 Task: Create a due date automation trigger when advanced on, 2 working days before a card is due add fields with custom field "Resume" set to a number lower or equal to 1 and lower than 10 at 11:00 AM.
Action: Mouse moved to (1062, 304)
Screenshot: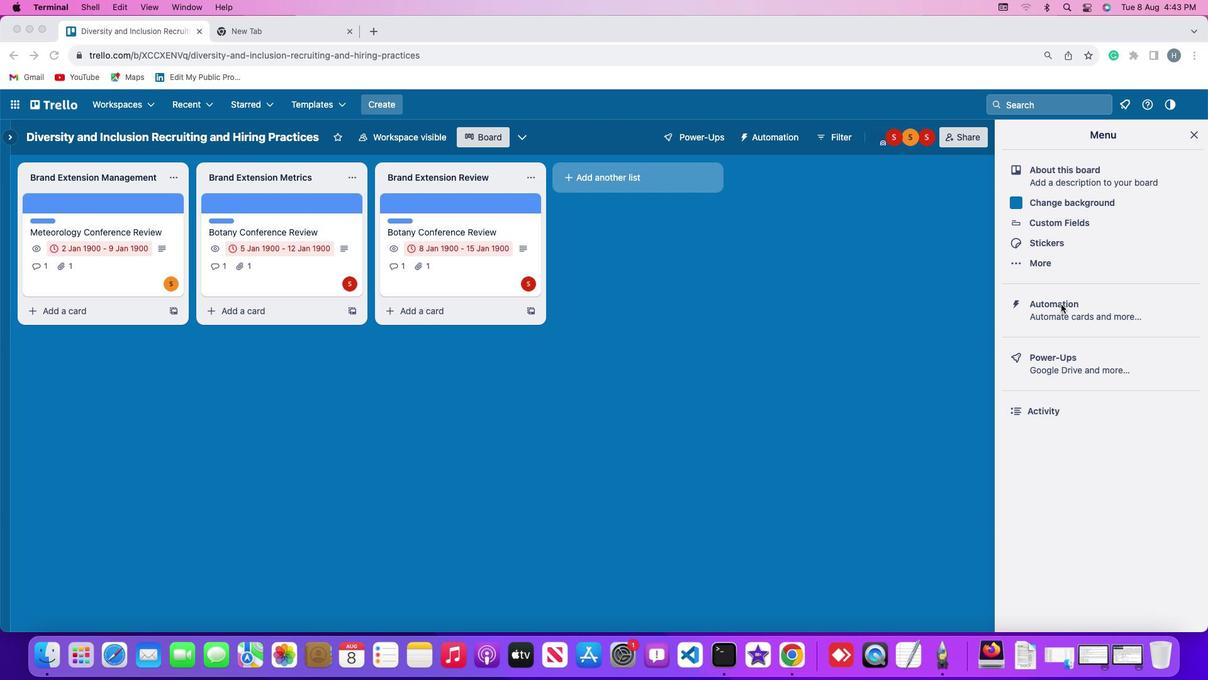 
Action: Mouse pressed left at (1062, 304)
Screenshot: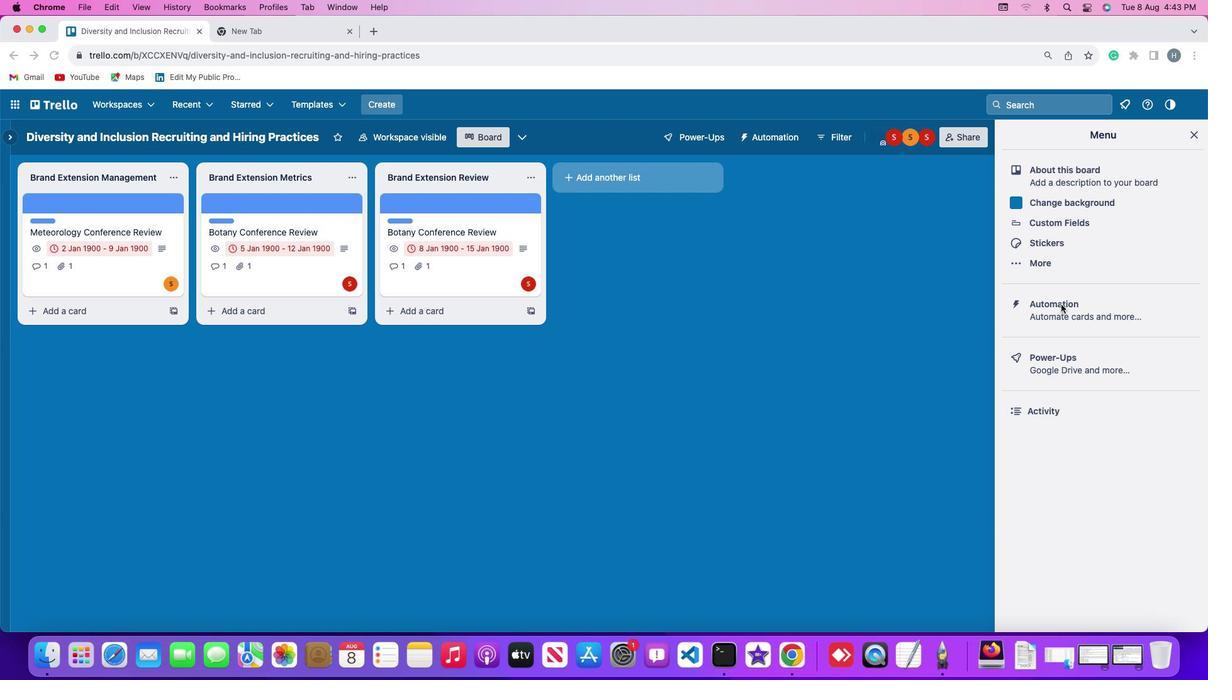 
Action: Mouse pressed left at (1062, 304)
Screenshot: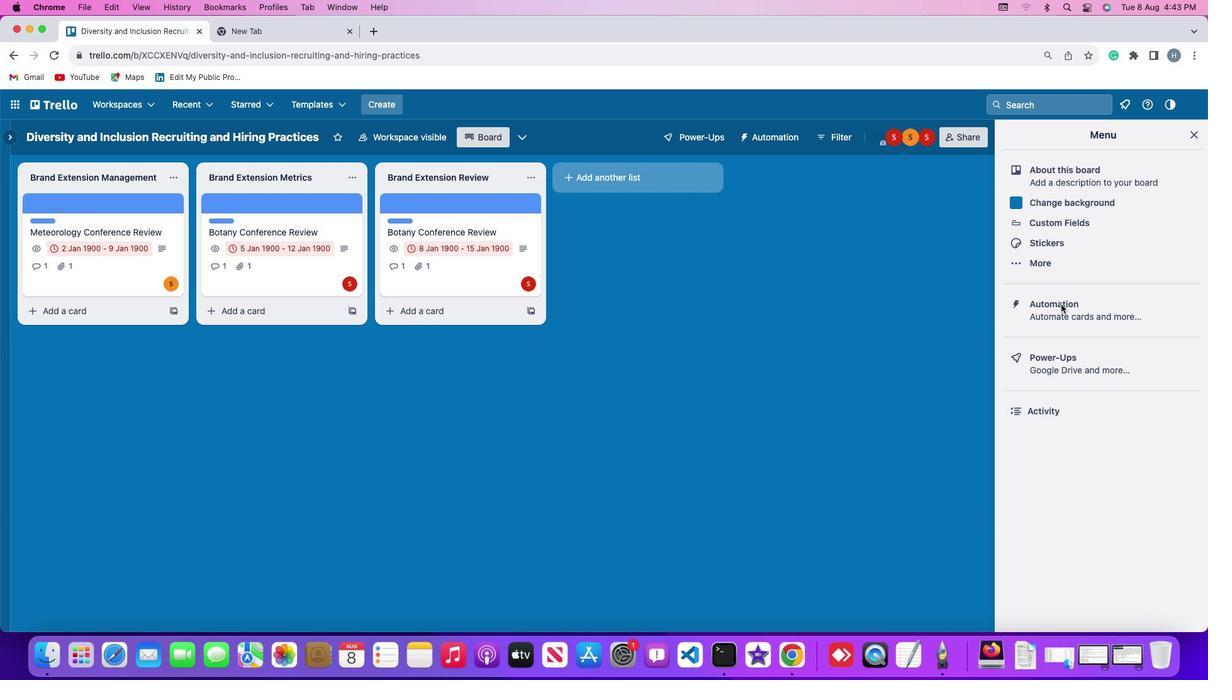 
Action: Mouse moved to (70, 292)
Screenshot: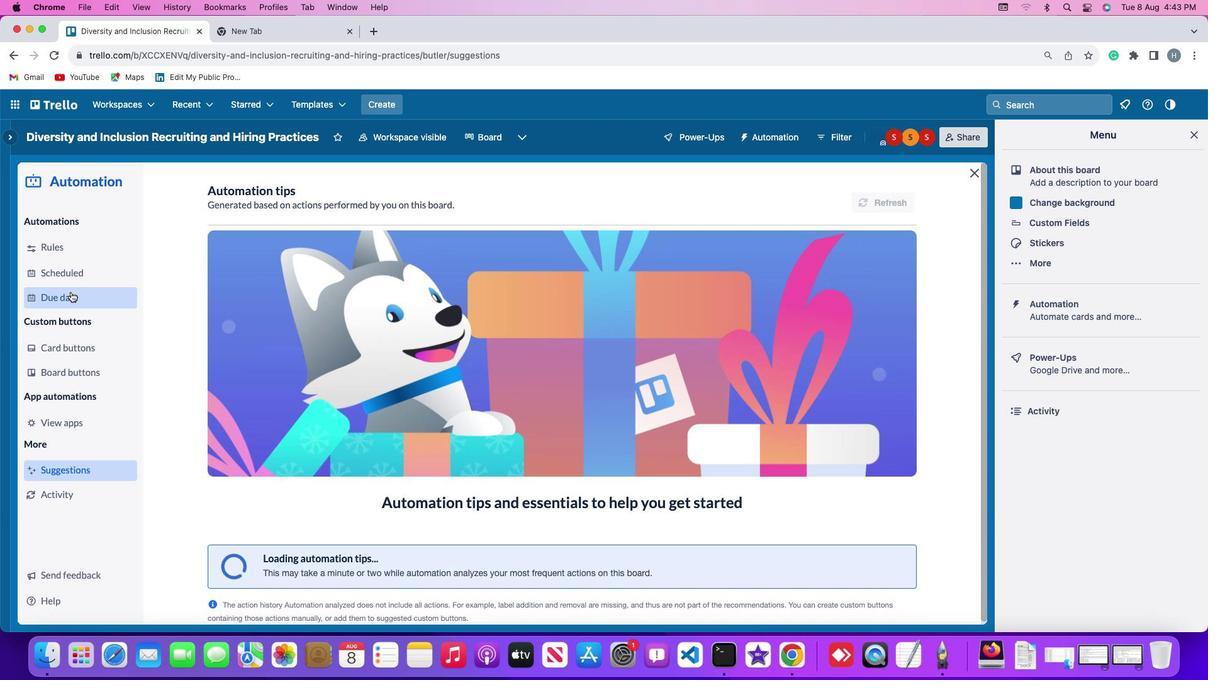 
Action: Mouse pressed left at (70, 292)
Screenshot: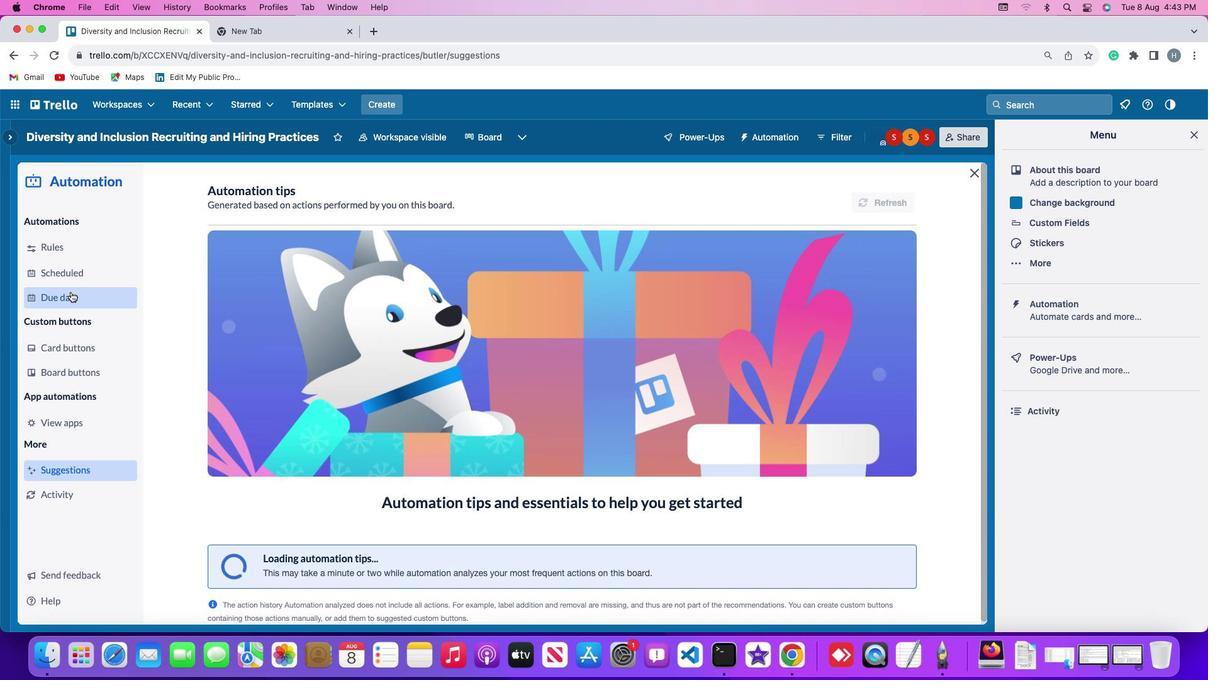 
Action: Mouse moved to (829, 194)
Screenshot: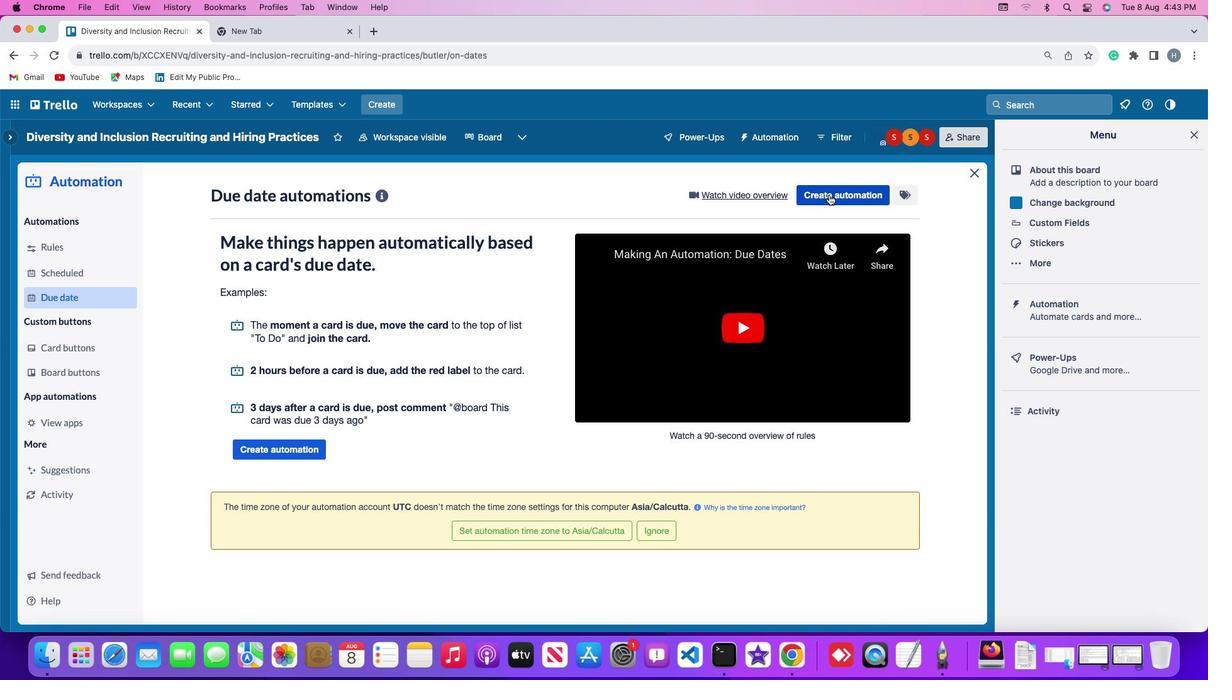 
Action: Mouse pressed left at (829, 194)
Screenshot: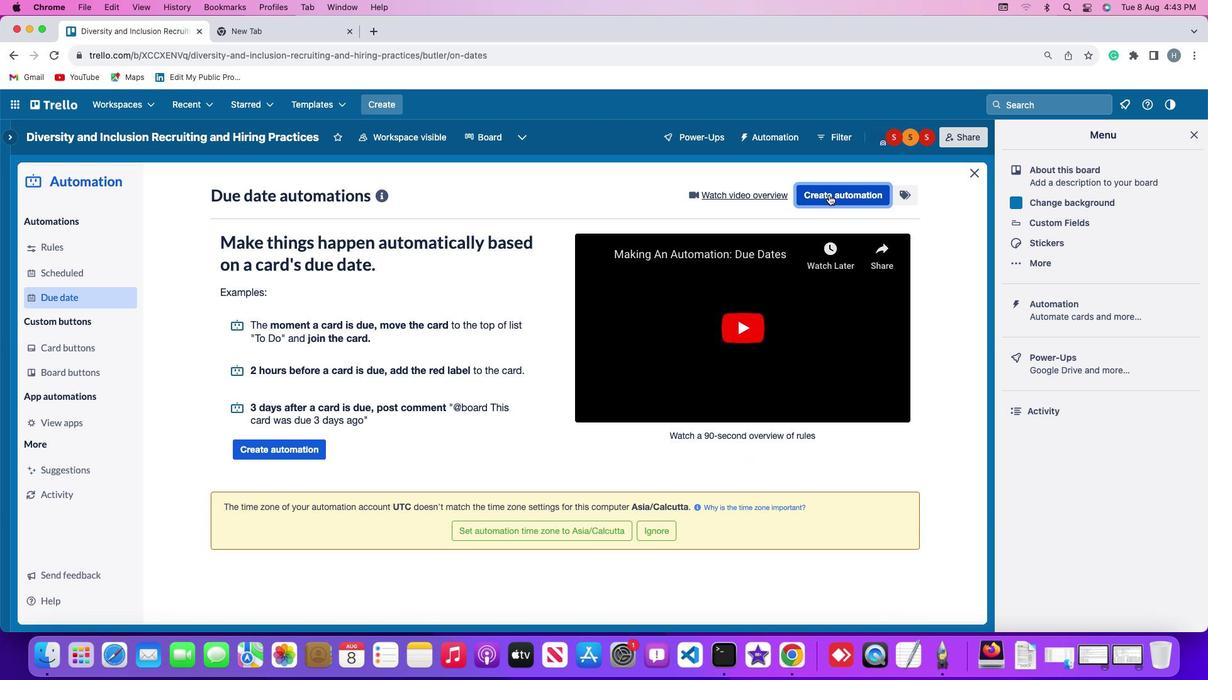 
Action: Mouse moved to (251, 311)
Screenshot: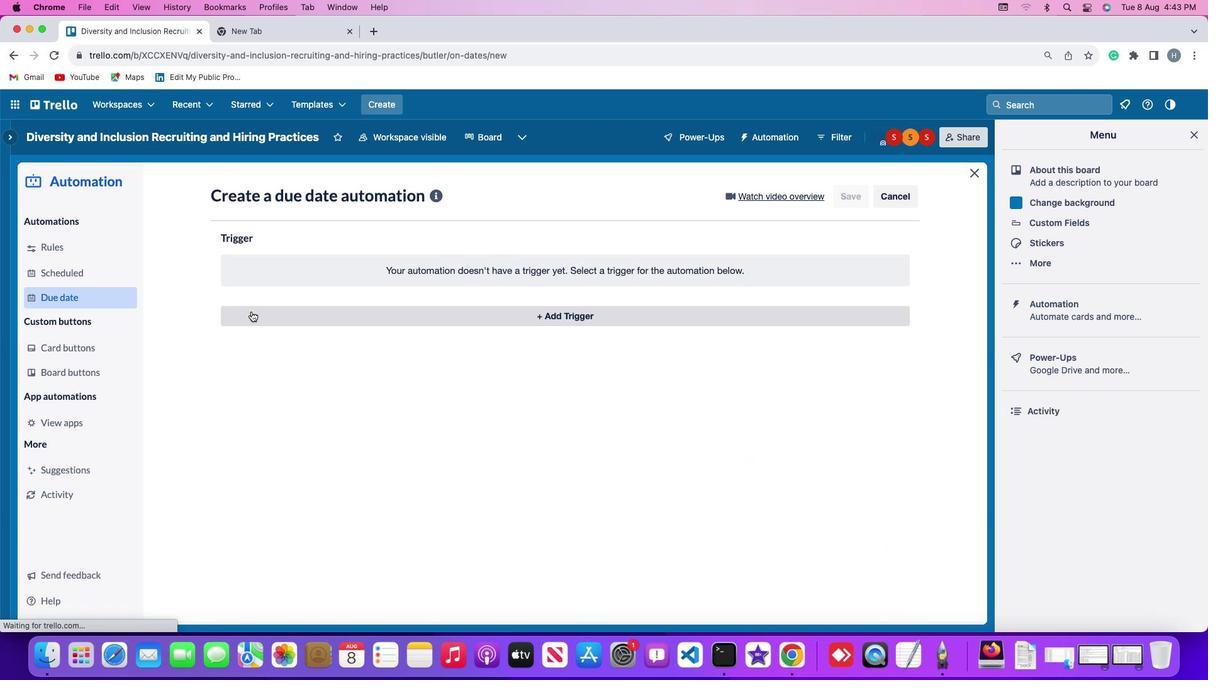 
Action: Mouse pressed left at (251, 311)
Screenshot: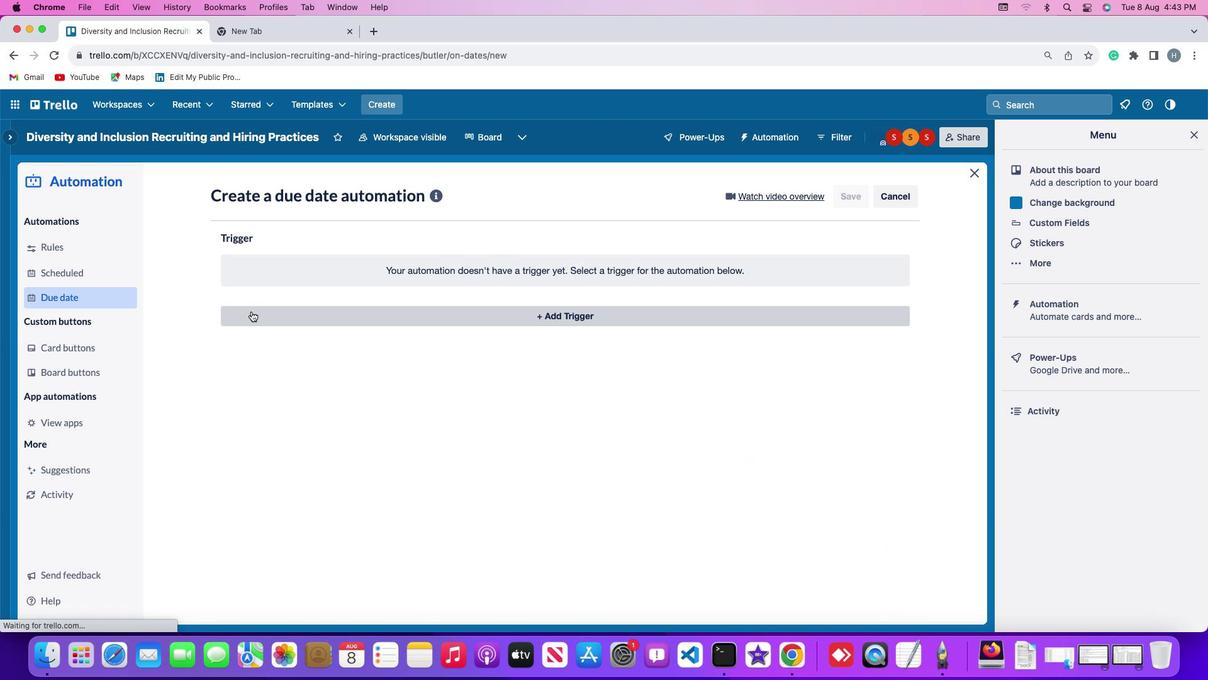 
Action: Mouse moved to (248, 505)
Screenshot: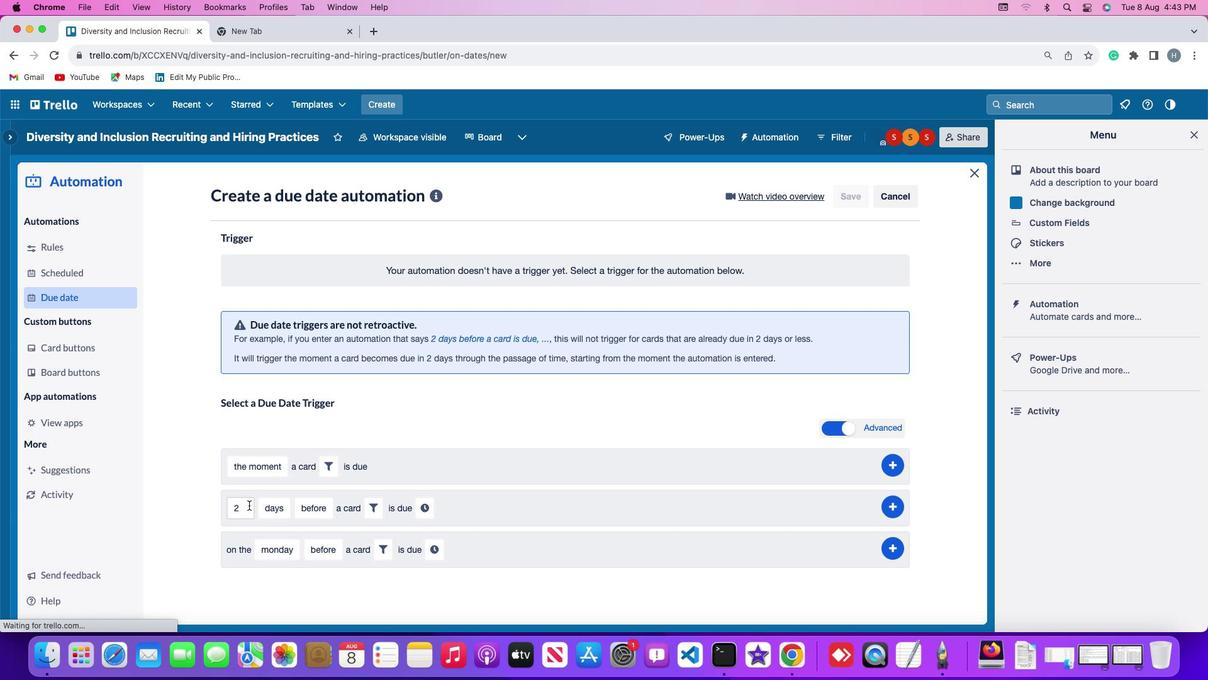 
Action: Mouse pressed left at (248, 505)
Screenshot: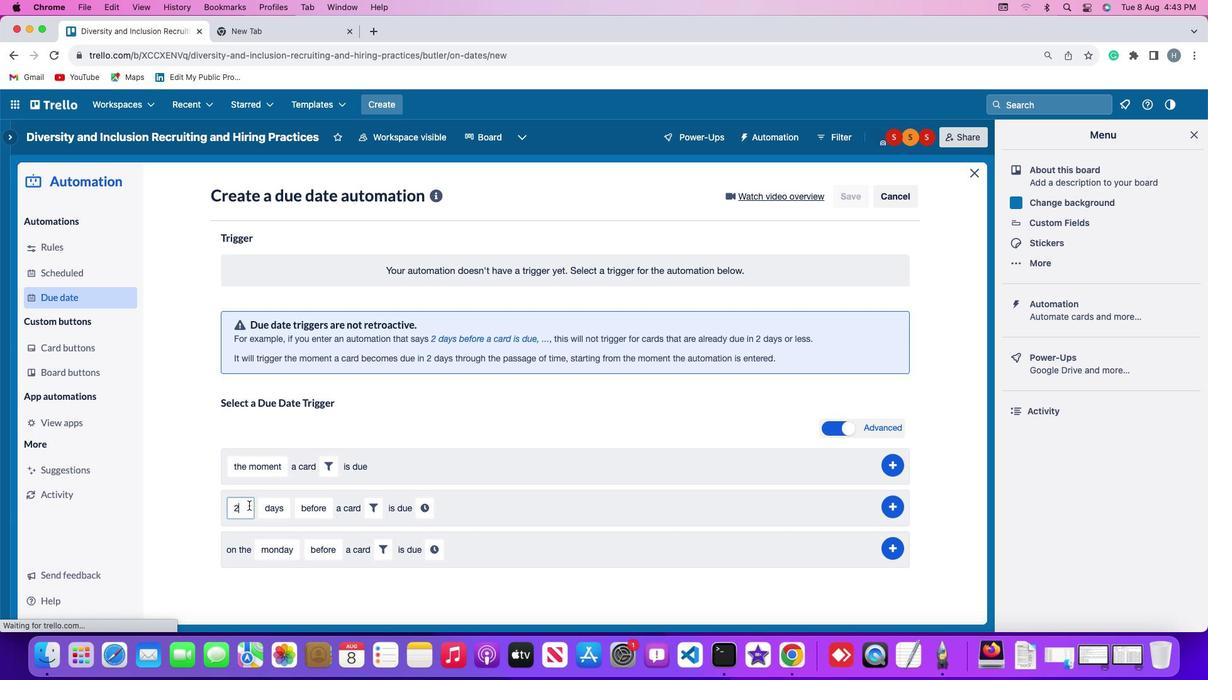 
Action: Key pressed Key.backspace'2'
Screenshot: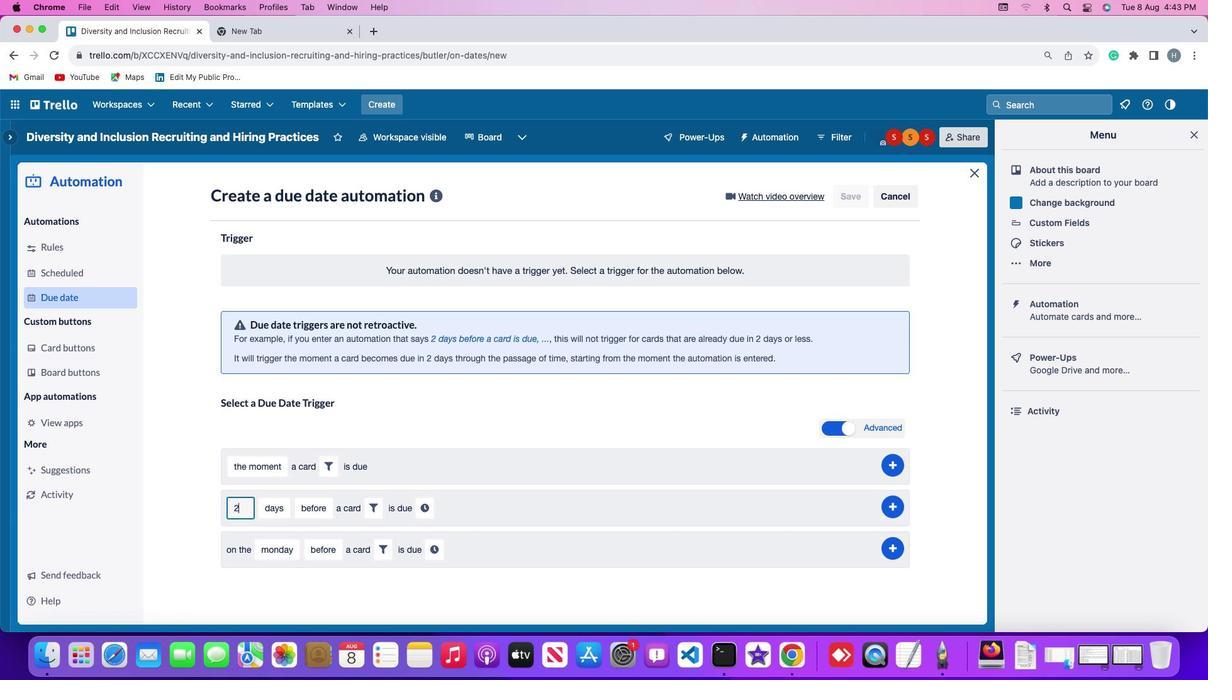 
Action: Mouse moved to (271, 506)
Screenshot: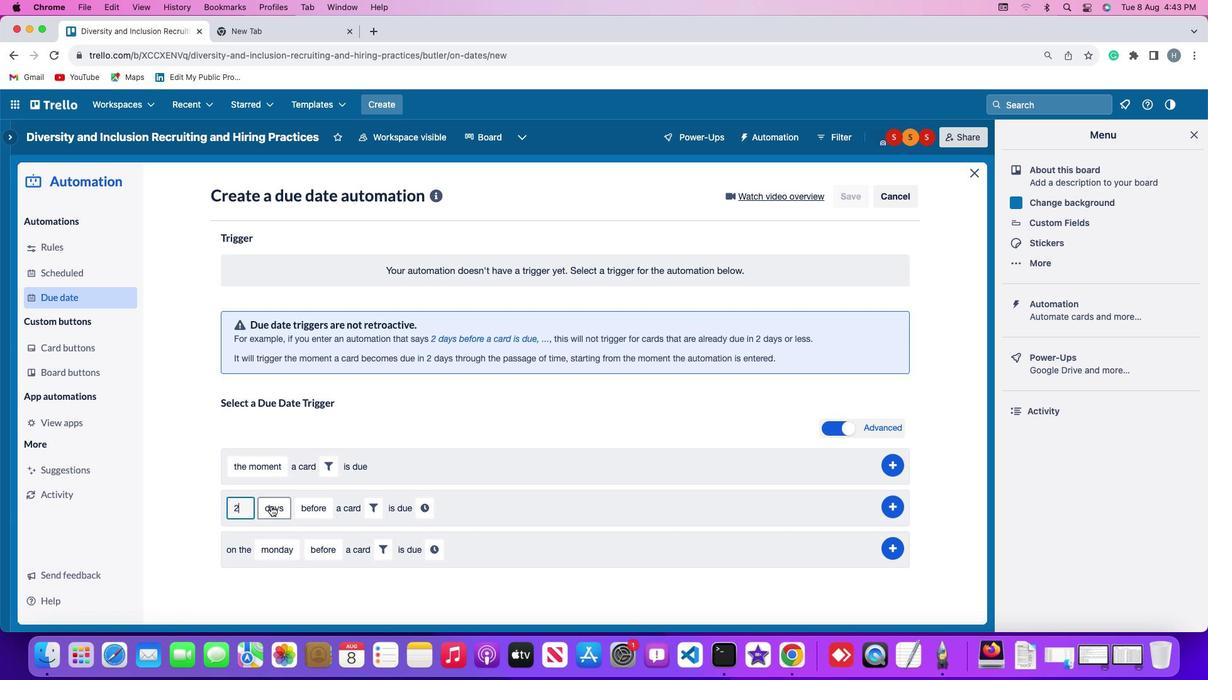 
Action: Mouse pressed left at (271, 506)
Screenshot: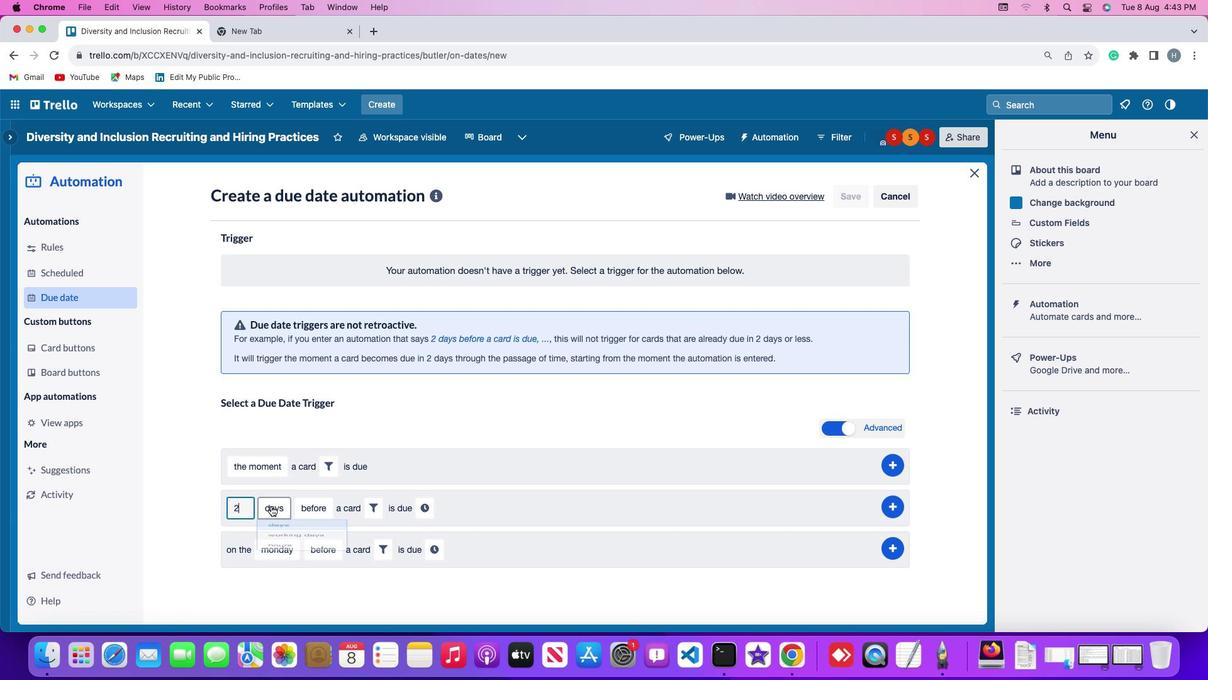 
Action: Mouse moved to (286, 553)
Screenshot: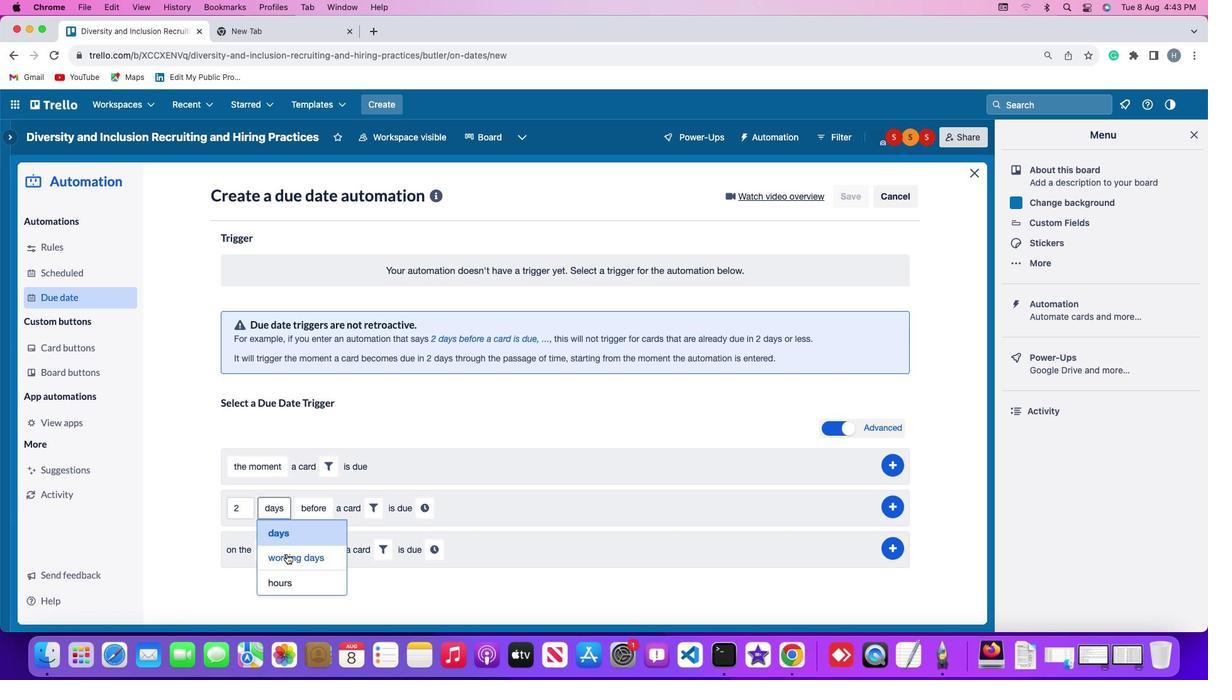 
Action: Mouse pressed left at (286, 553)
Screenshot: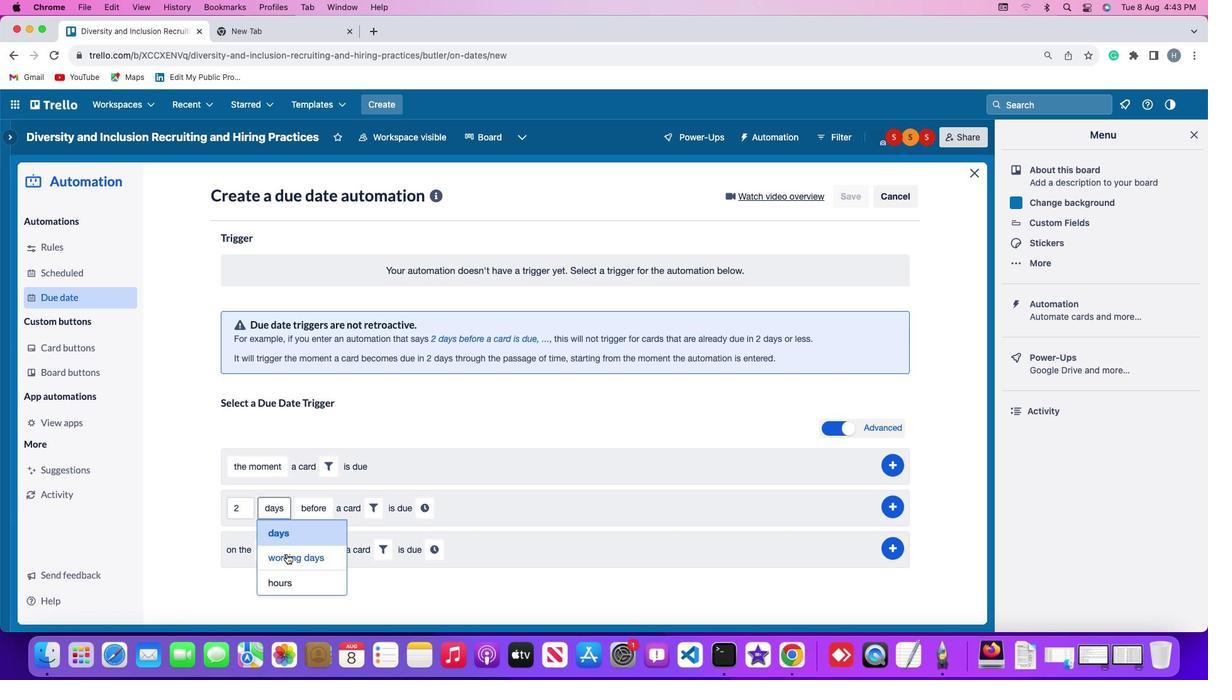 
Action: Mouse moved to (357, 505)
Screenshot: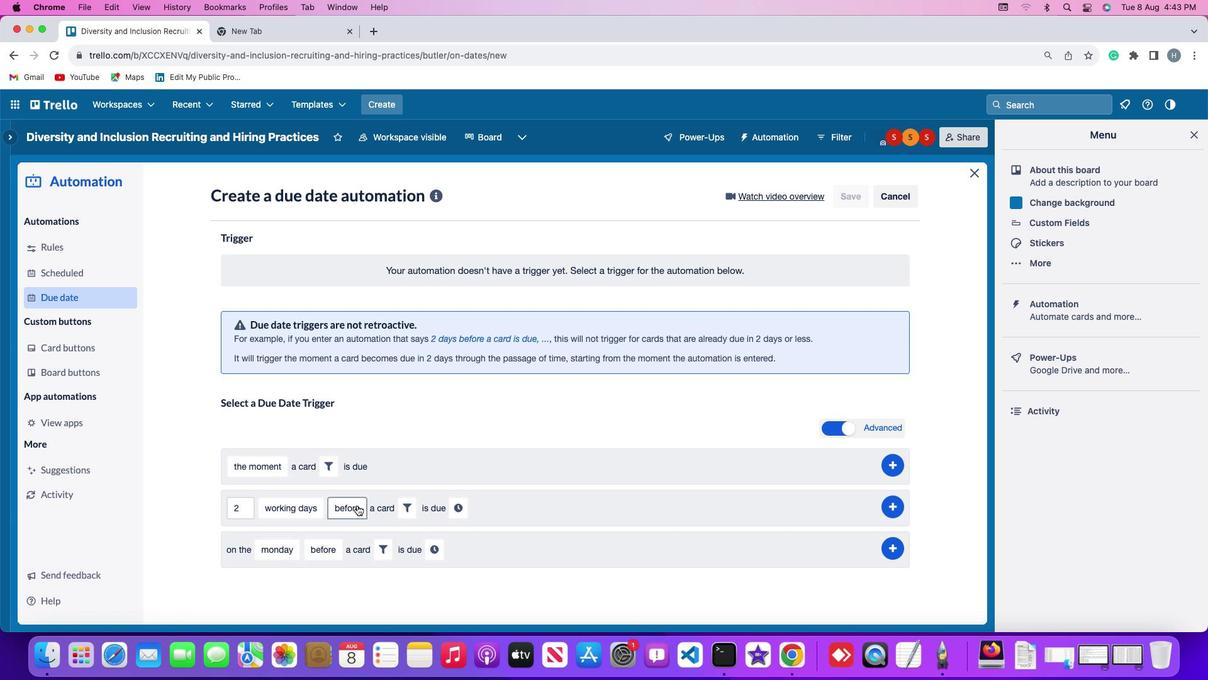 
Action: Mouse pressed left at (357, 505)
Screenshot: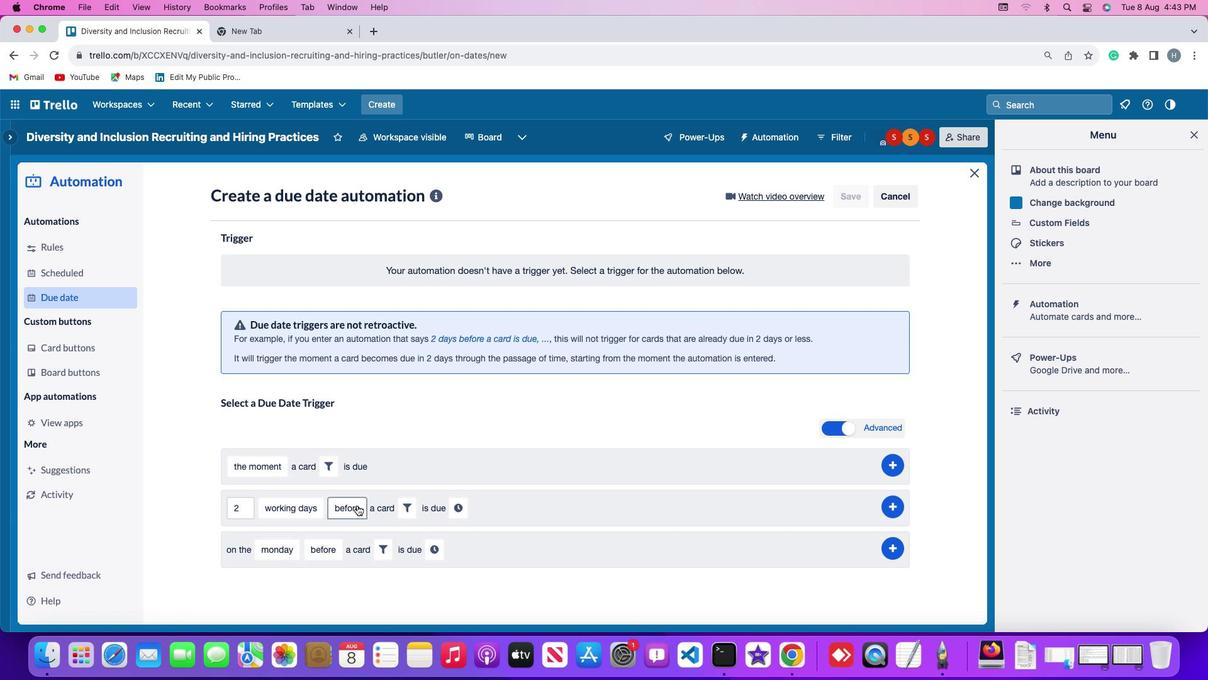 
Action: Mouse moved to (350, 530)
Screenshot: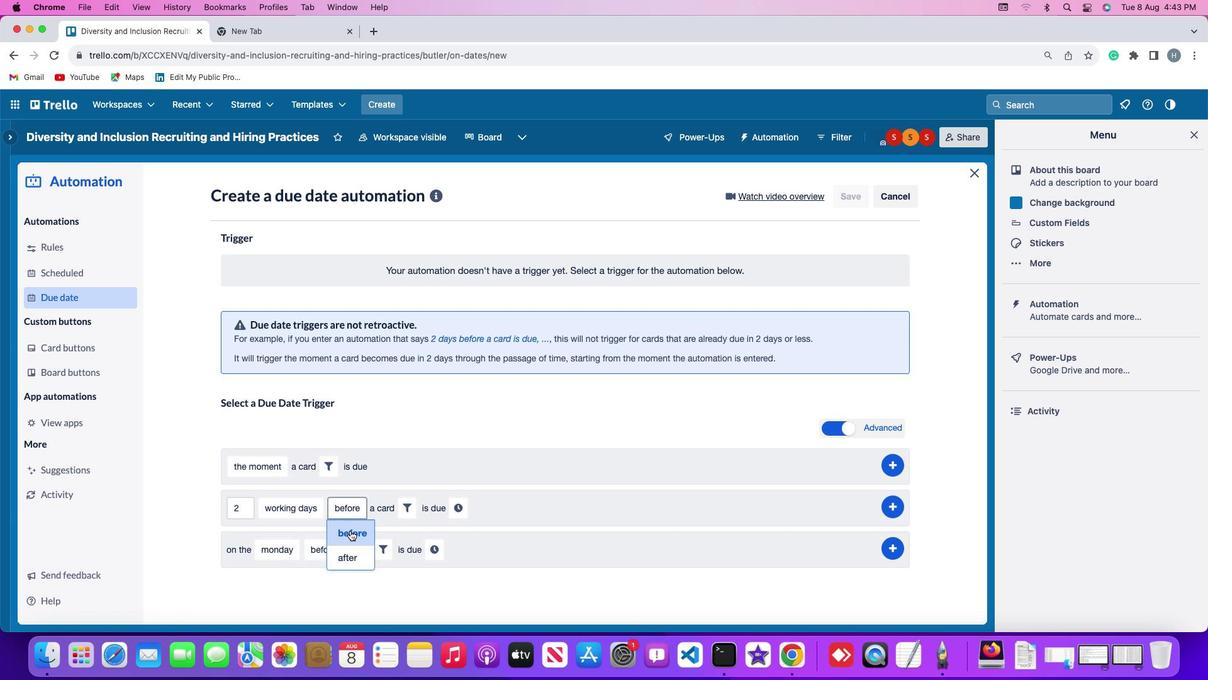 
Action: Mouse pressed left at (350, 530)
Screenshot: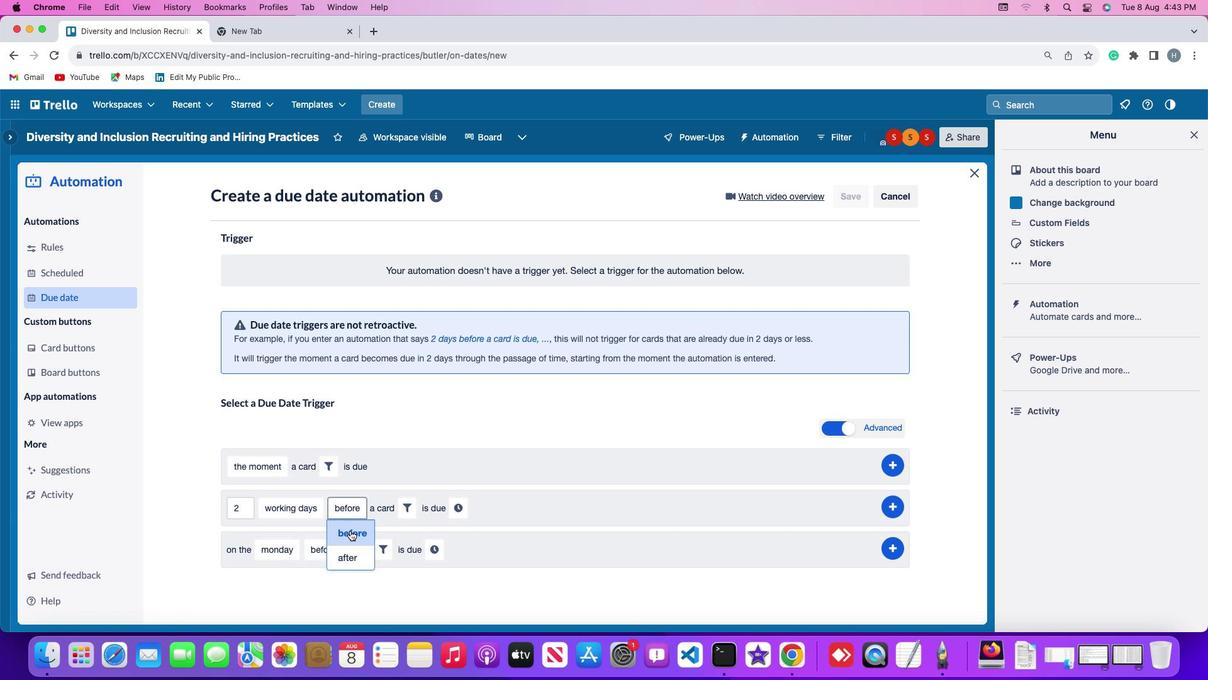
Action: Mouse moved to (412, 511)
Screenshot: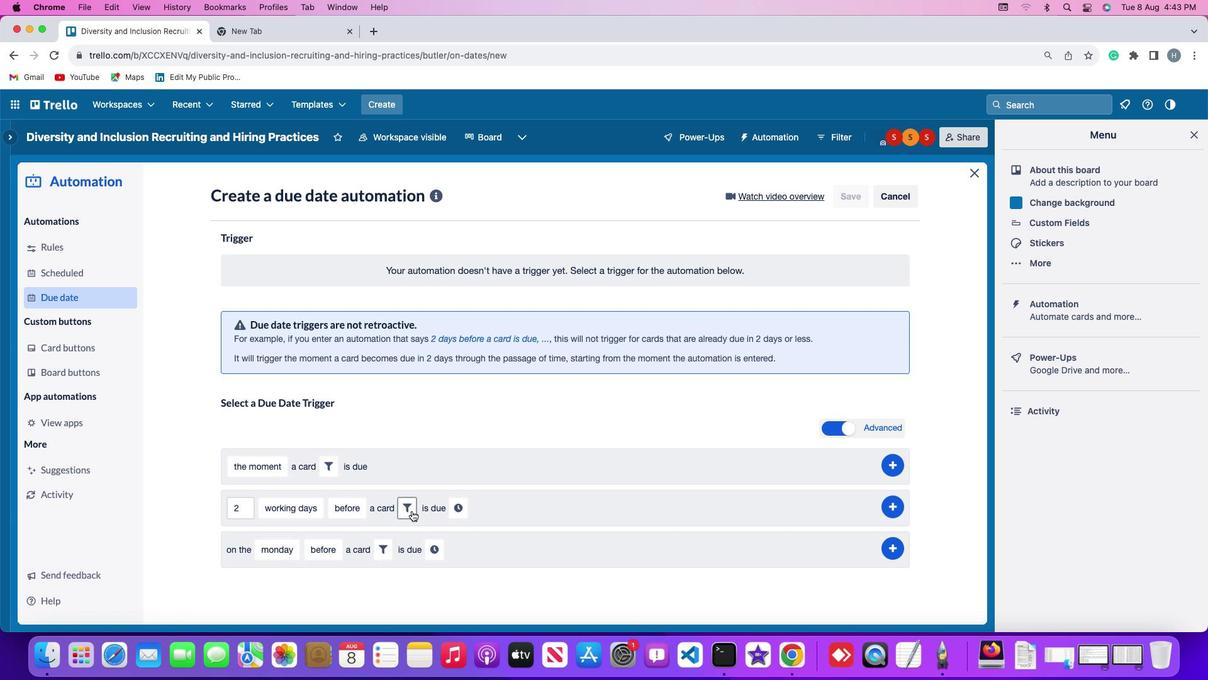 
Action: Mouse pressed left at (412, 511)
Screenshot: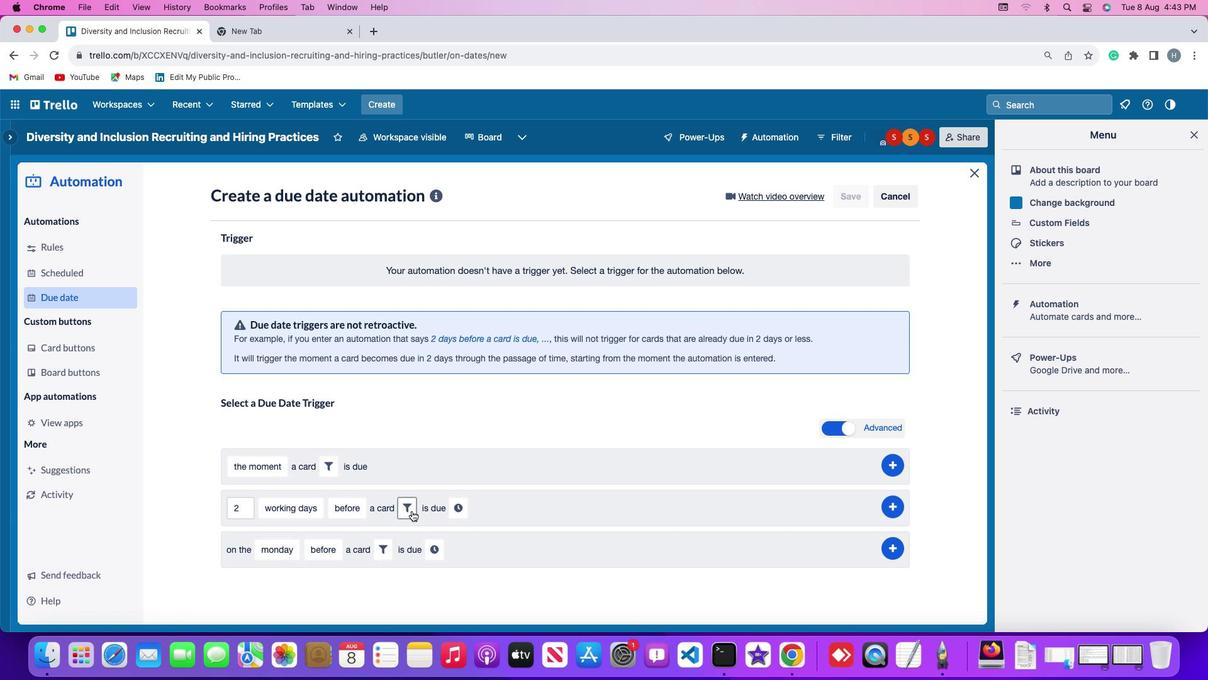 
Action: Mouse moved to (604, 545)
Screenshot: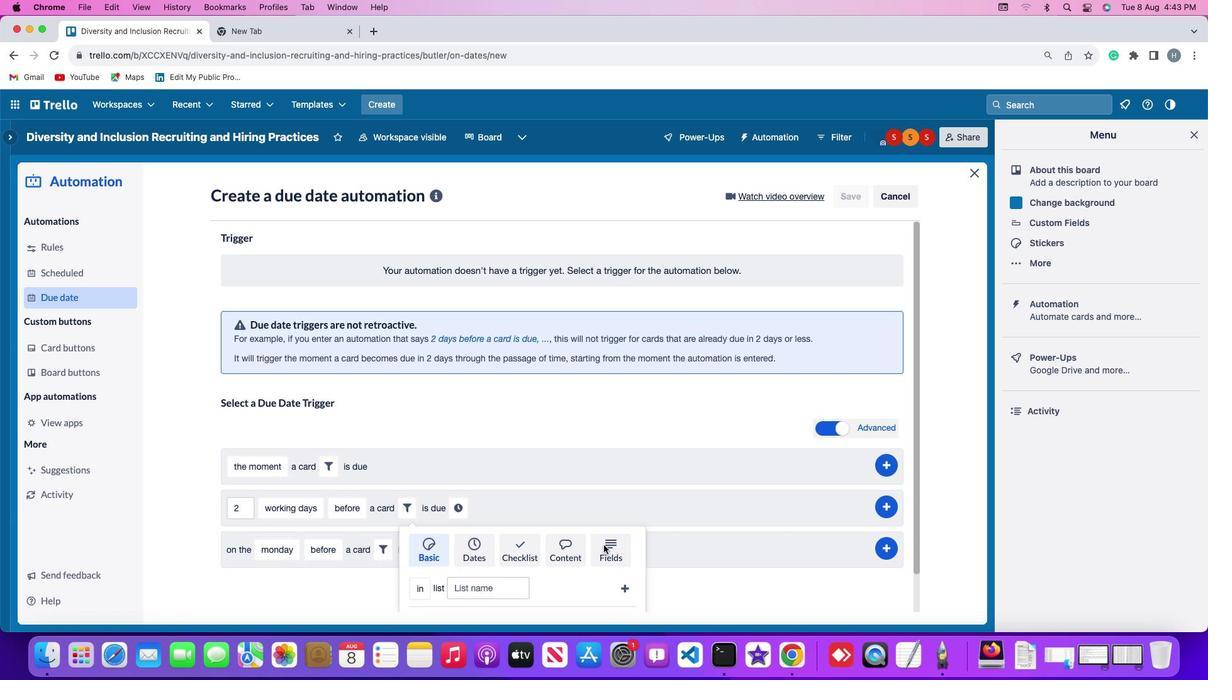 
Action: Mouse pressed left at (604, 545)
Screenshot: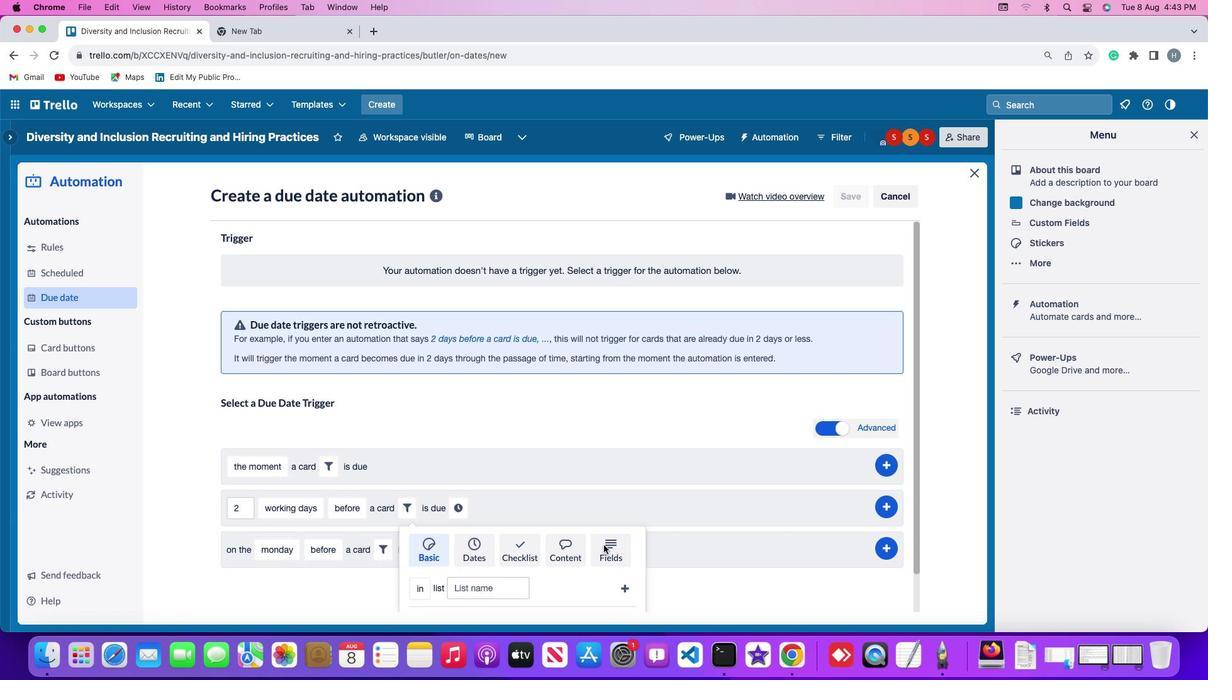 
Action: Mouse moved to (360, 591)
Screenshot: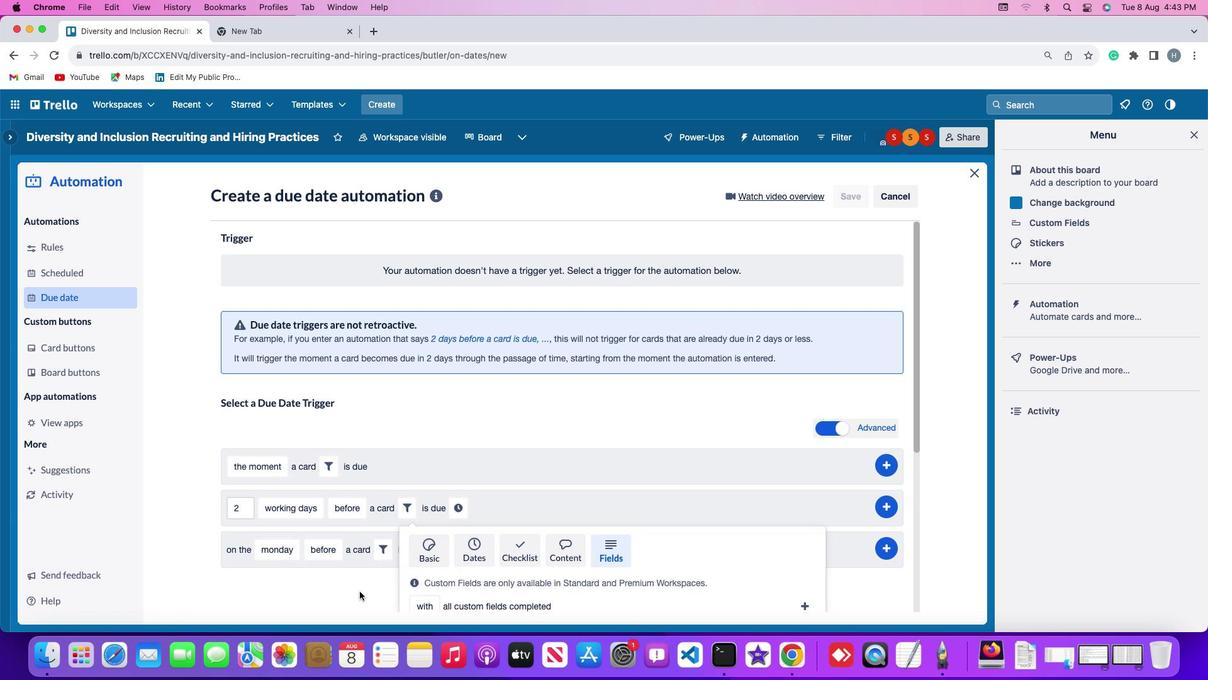 
Action: Mouse scrolled (360, 591) with delta (0, 0)
Screenshot: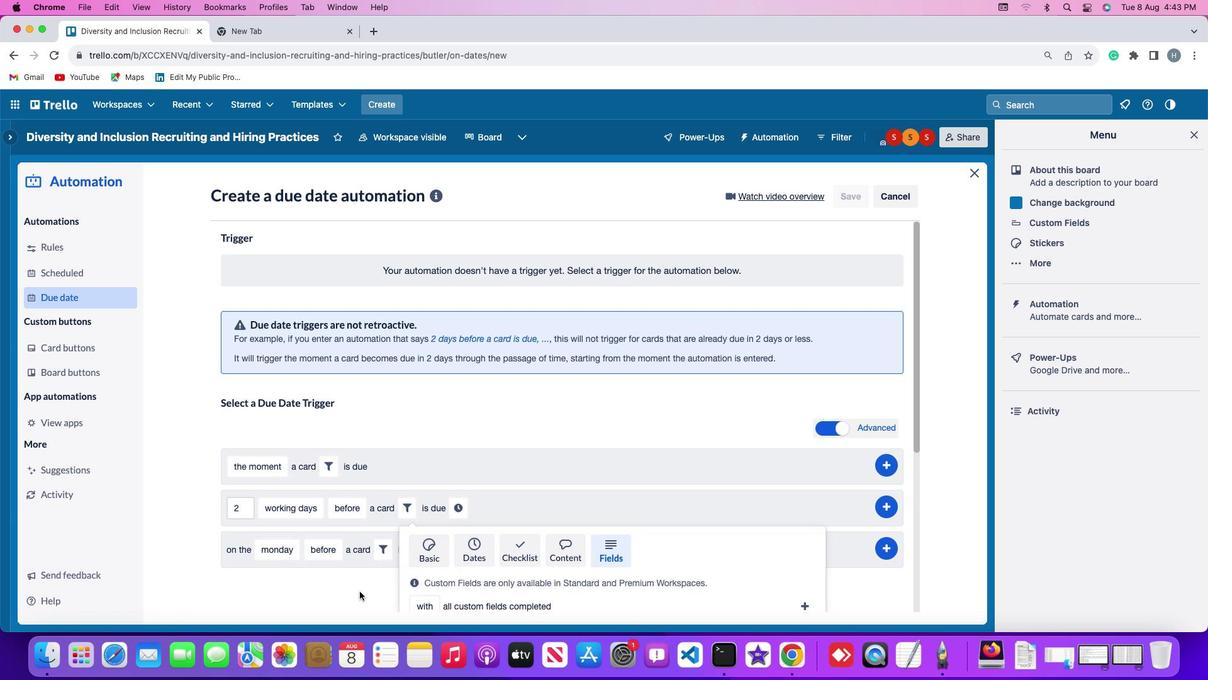 
Action: Mouse scrolled (360, 591) with delta (0, 0)
Screenshot: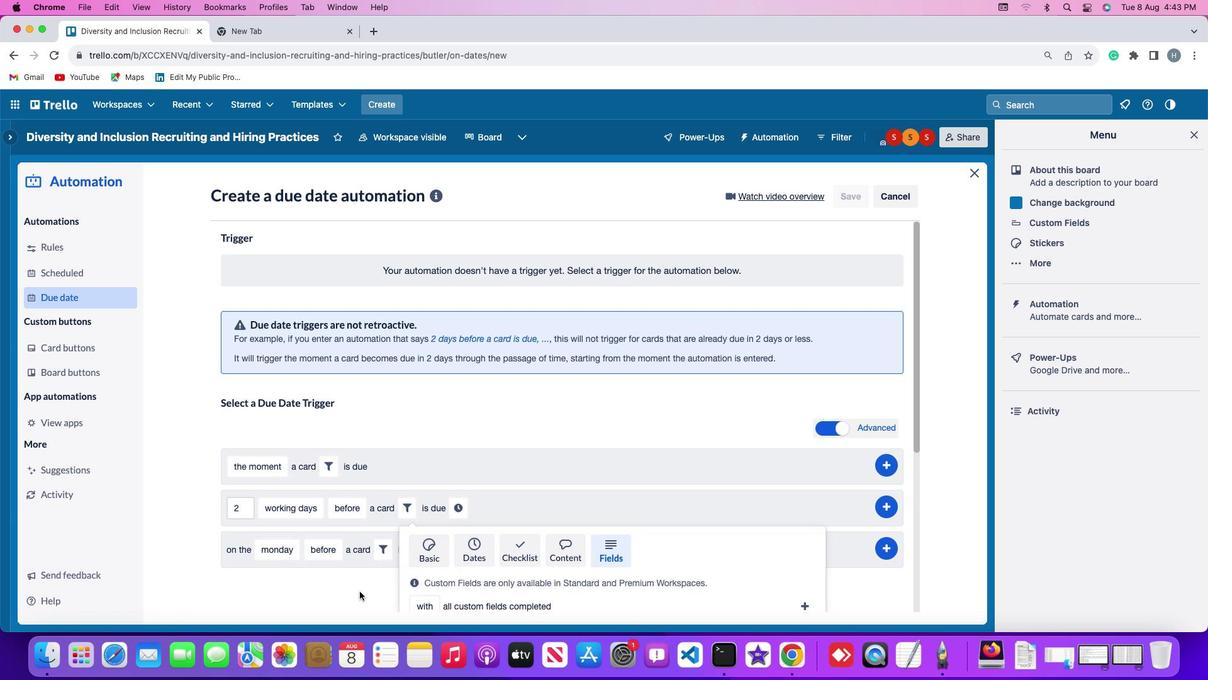 
Action: Mouse scrolled (360, 591) with delta (0, -1)
Screenshot: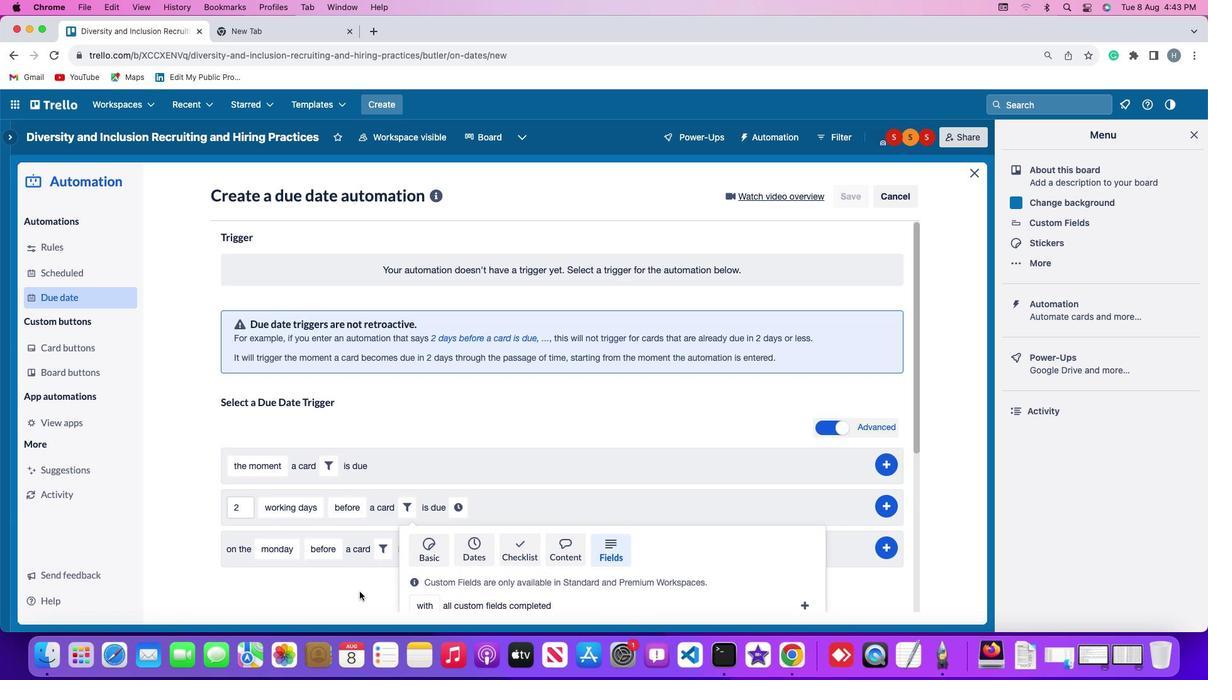 
Action: Mouse scrolled (360, 591) with delta (0, -3)
Screenshot: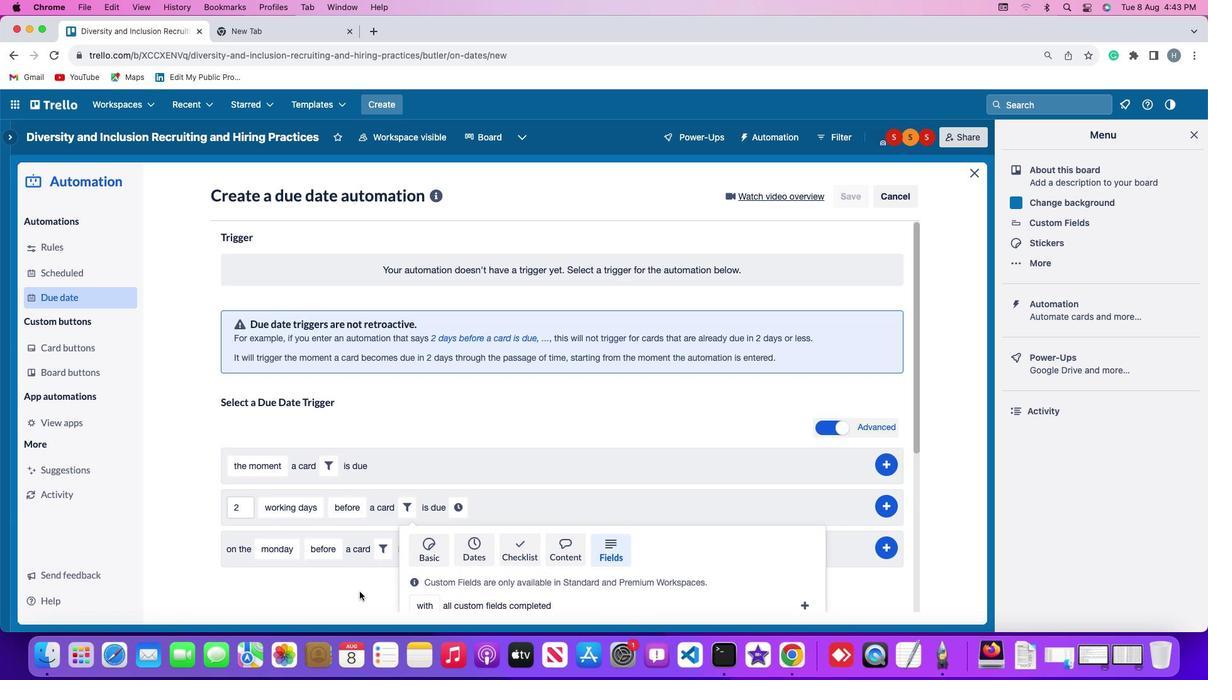 
Action: Mouse scrolled (360, 591) with delta (0, -3)
Screenshot: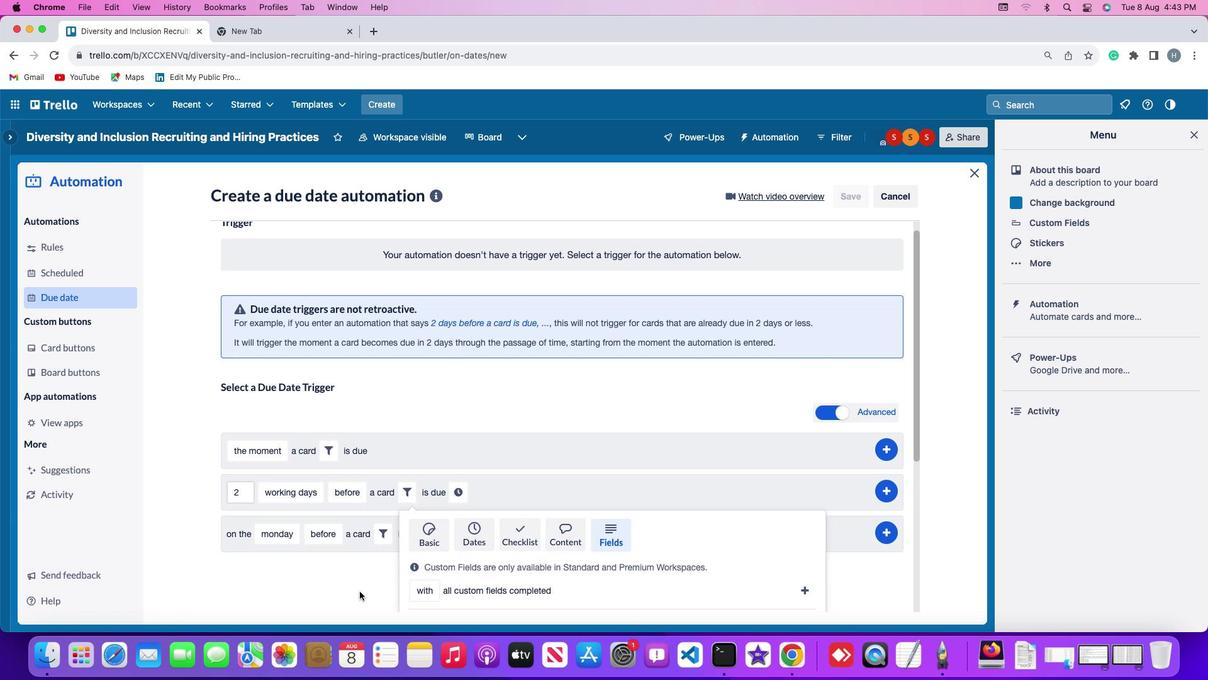 
Action: Mouse scrolled (360, 591) with delta (0, -4)
Screenshot: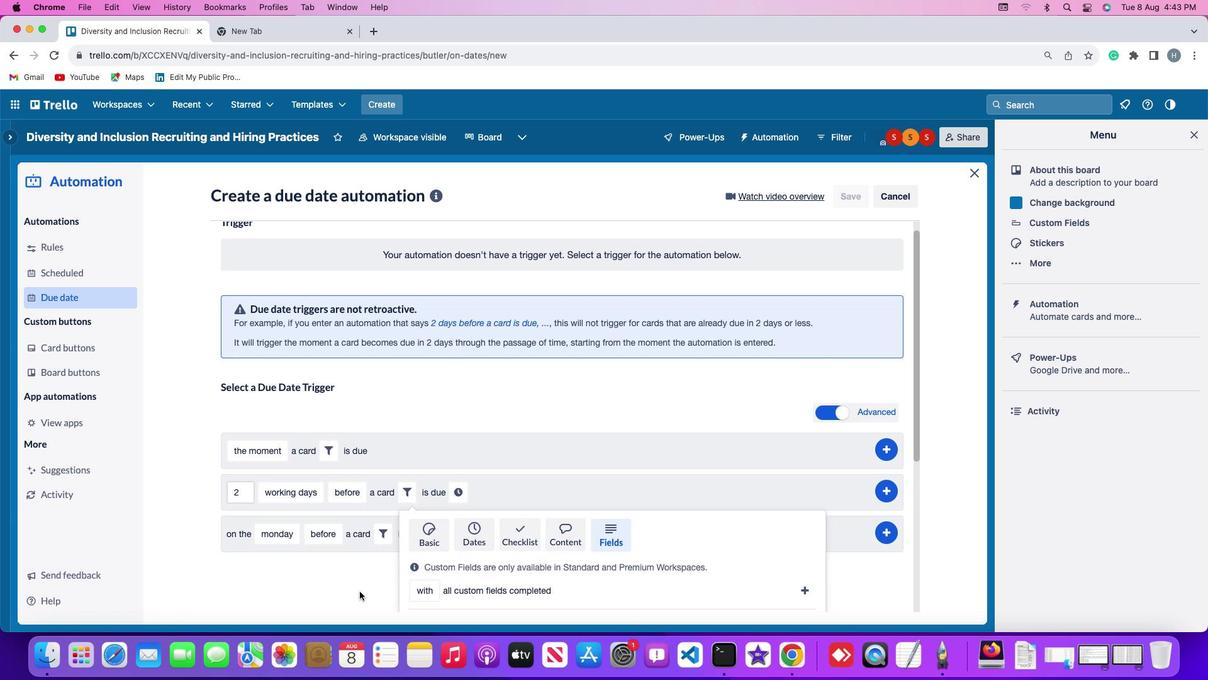 
Action: Mouse scrolled (360, 591) with delta (0, -4)
Screenshot: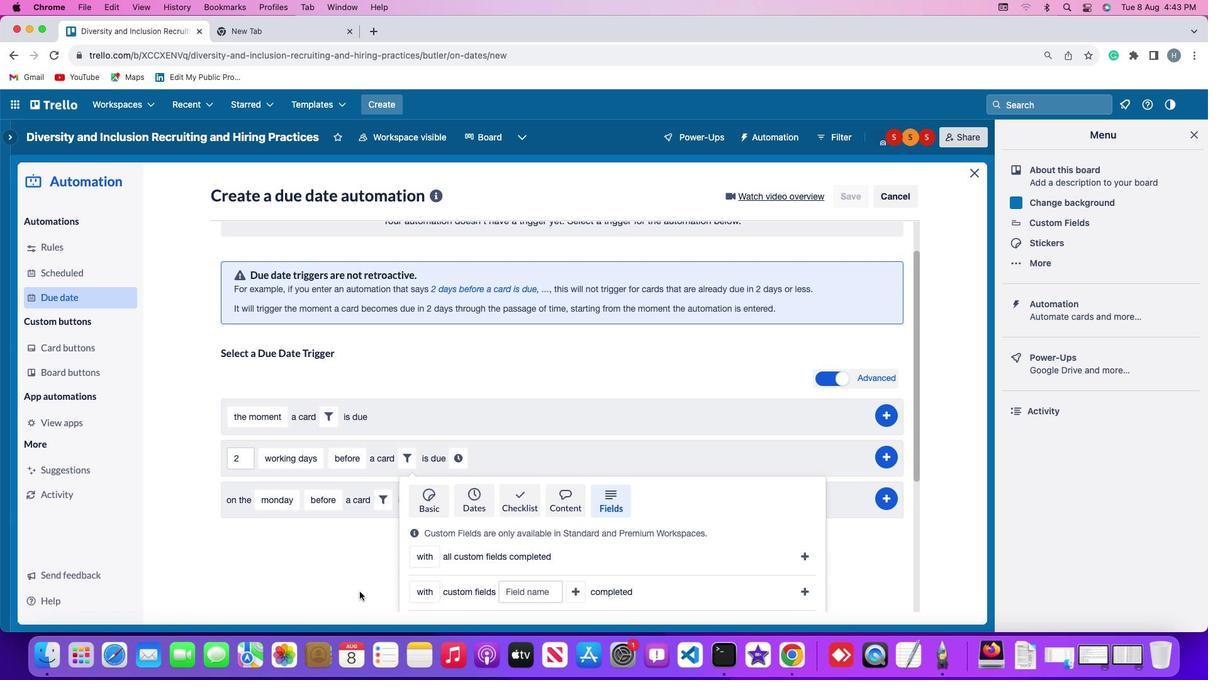 
Action: Mouse scrolled (360, 591) with delta (0, 0)
Screenshot: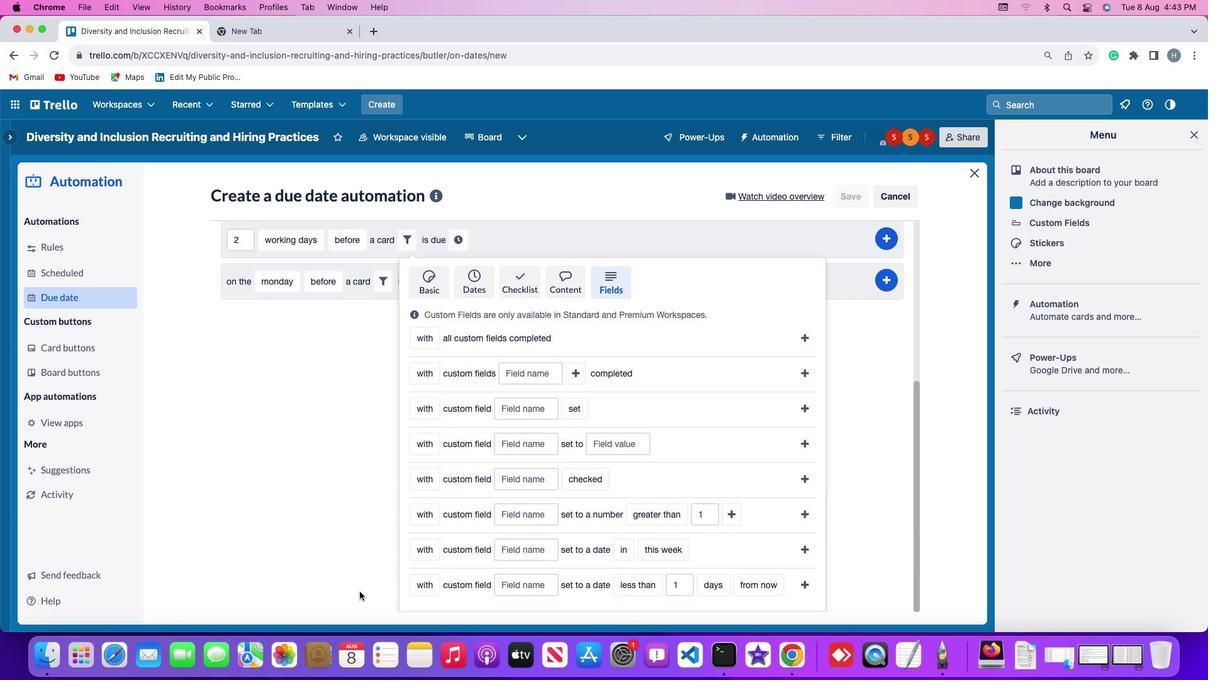 
Action: Mouse scrolled (360, 591) with delta (0, 0)
Screenshot: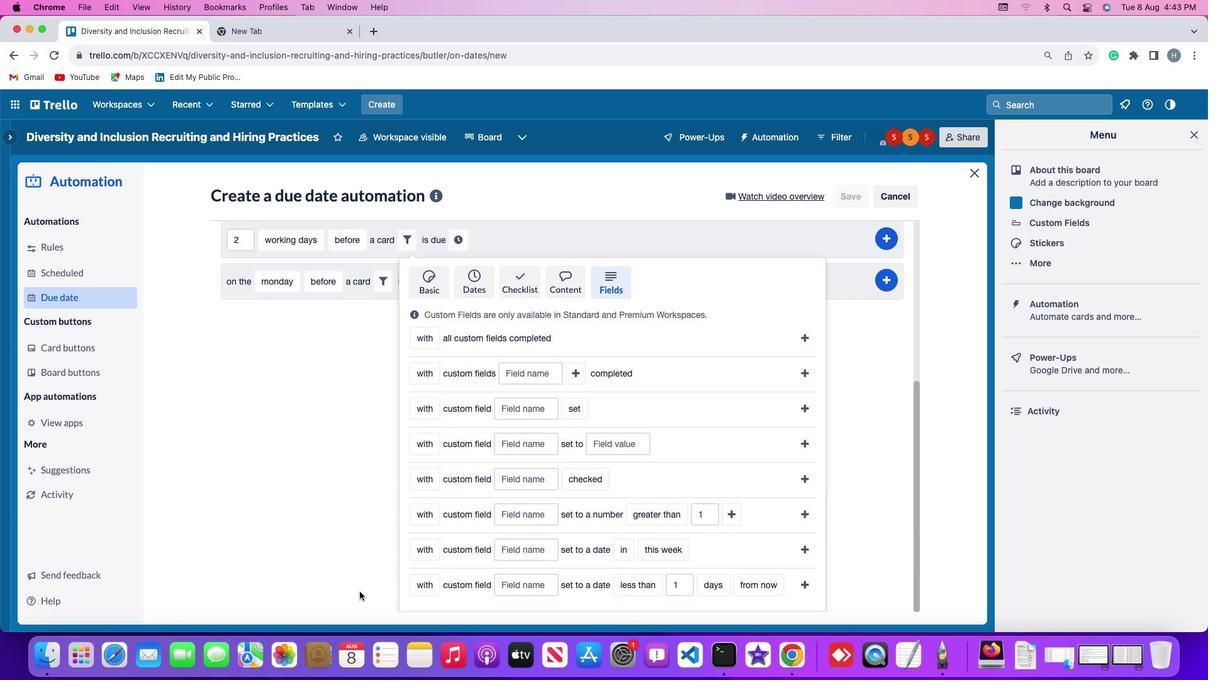 
Action: Mouse scrolled (360, 591) with delta (0, -2)
Screenshot: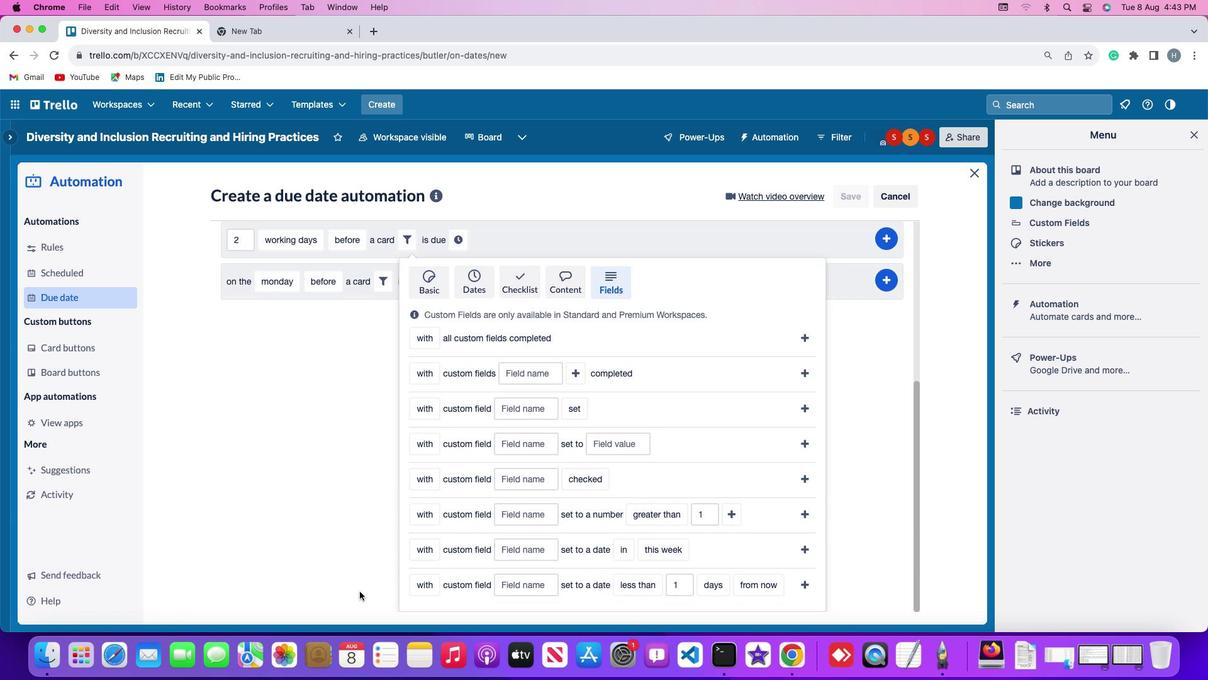 
Action: Mouse scrolled (360, 591) with delta (0, -3)
Screenshot: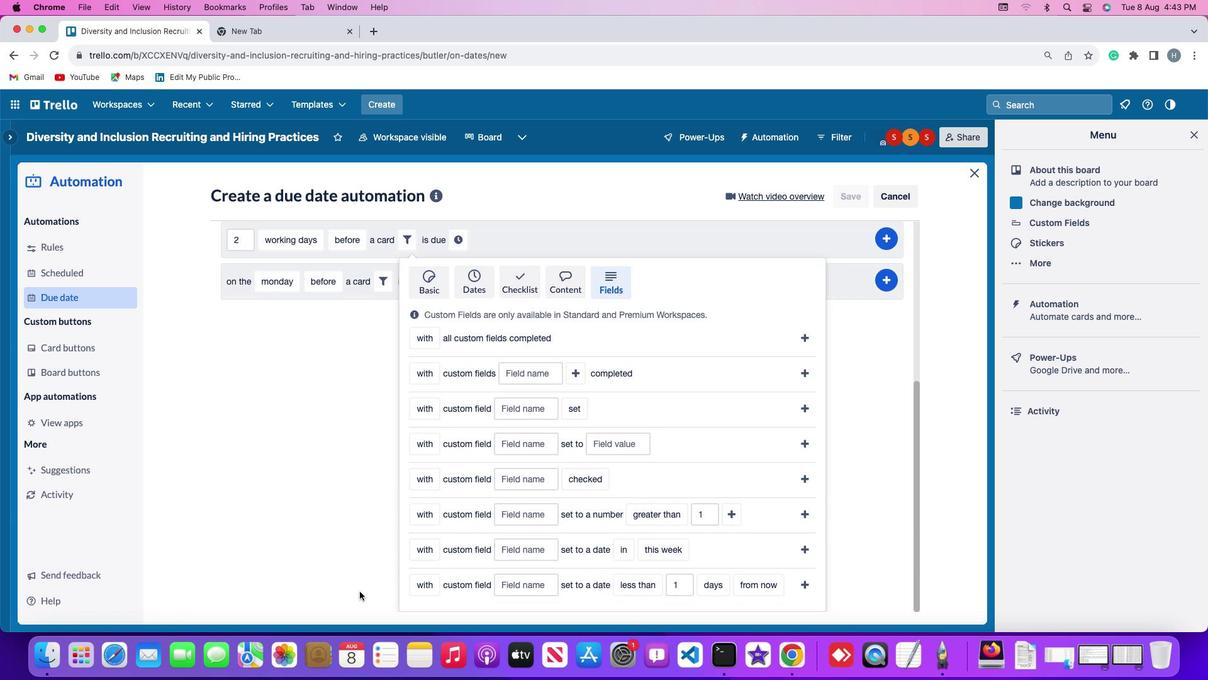 
Action: Mouse scrolled (360, 591) with delta (0, -3)
Screenshot: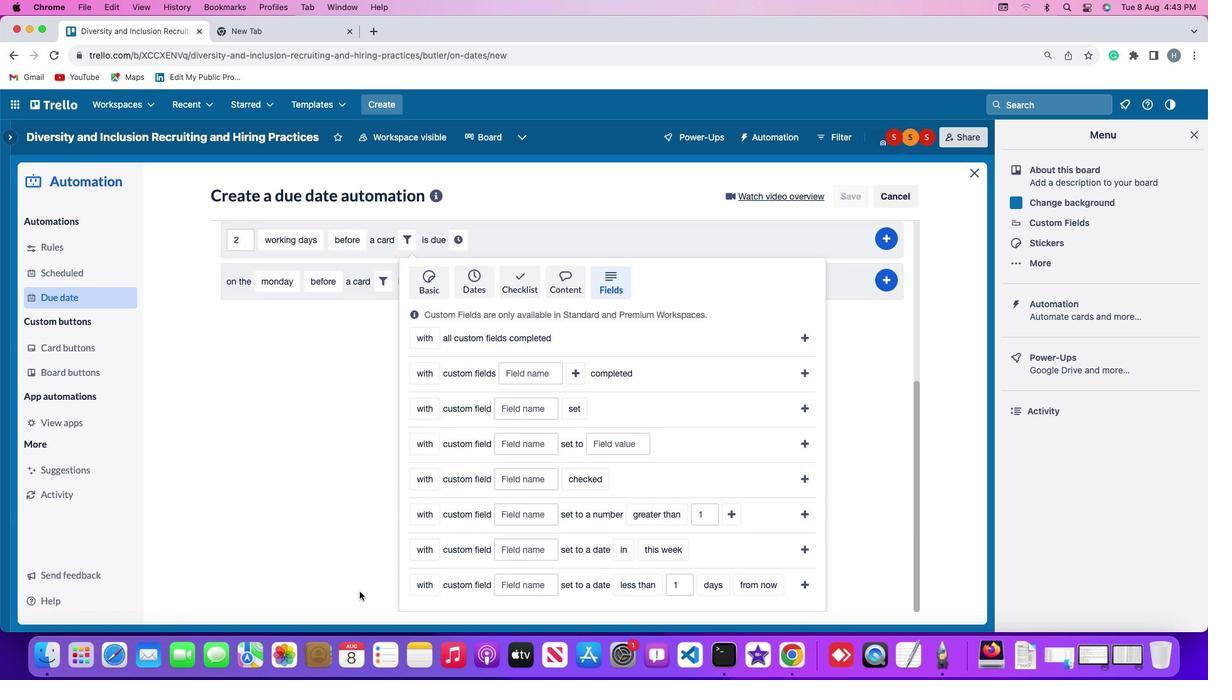 
Action: Mouse moved to (425, 518)
Screenshot: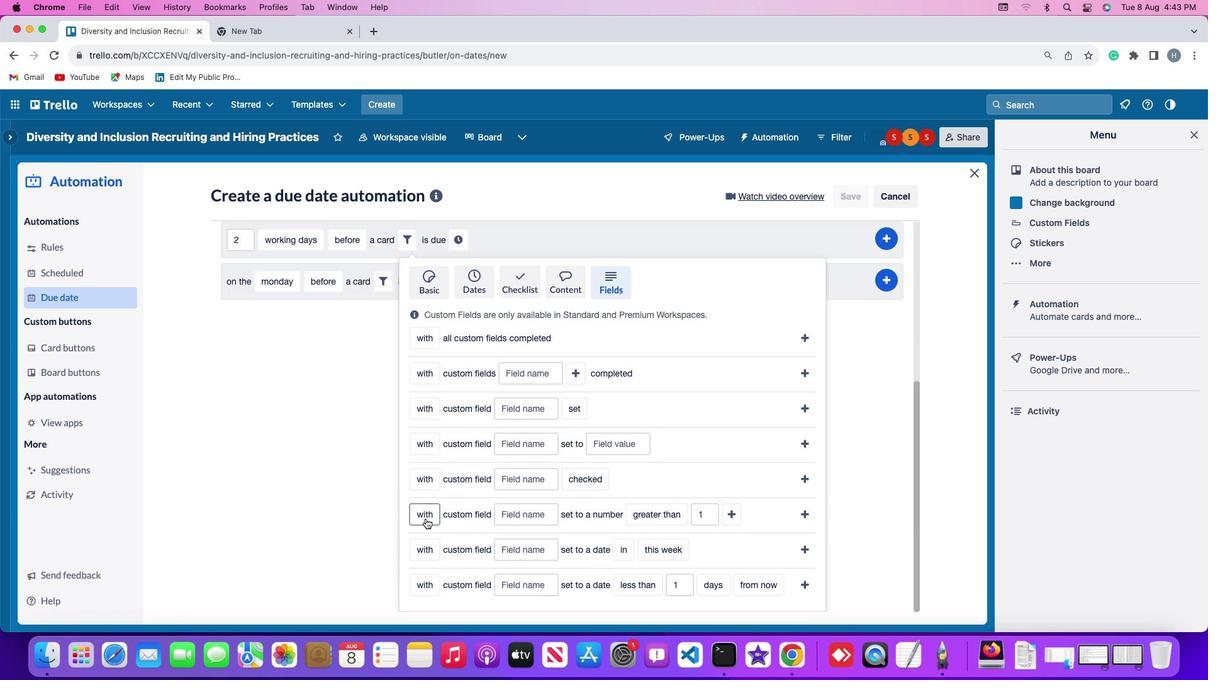 
Action: Mouse pressed left at (425, 518)
Screenshot: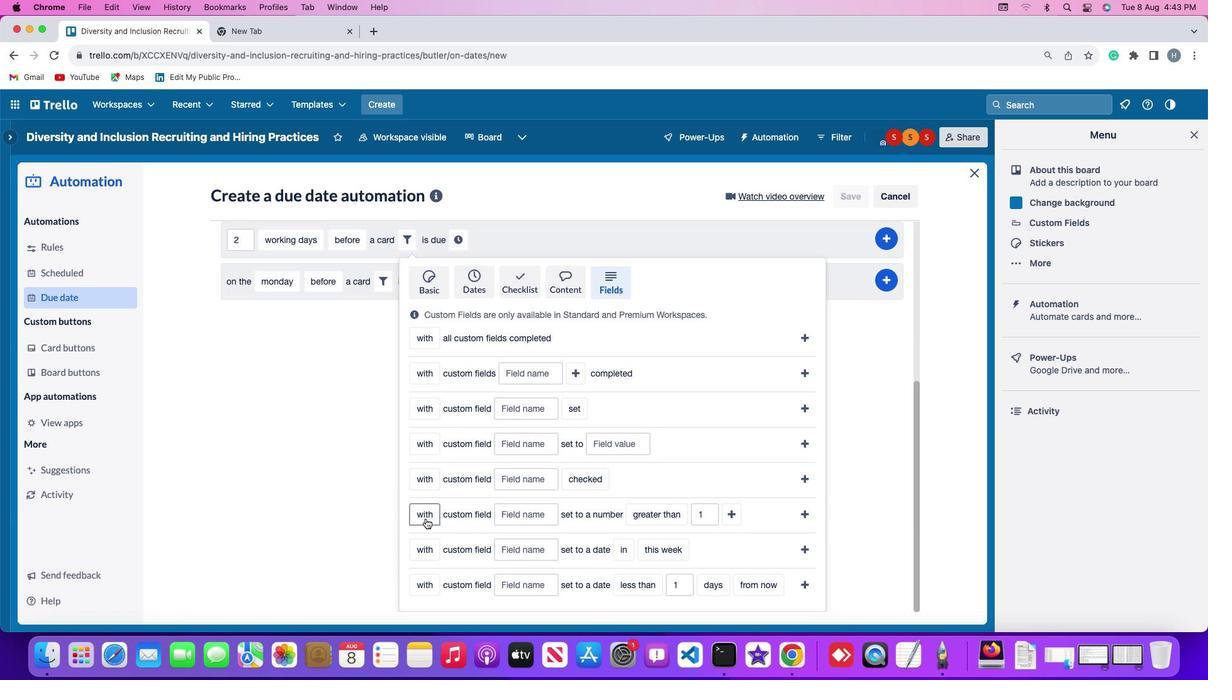 
Action: Mouse moved to (438, 543)
Screenshot: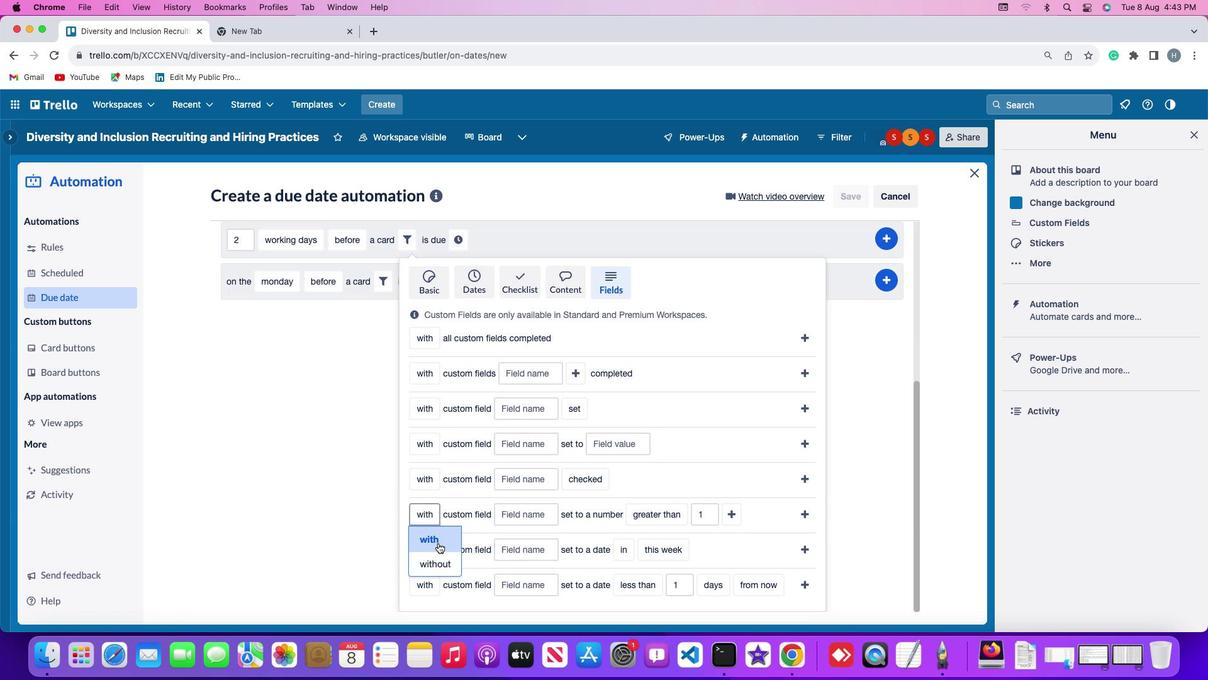 
Action: Mouse pressed left at (438, 543)
Screenshot: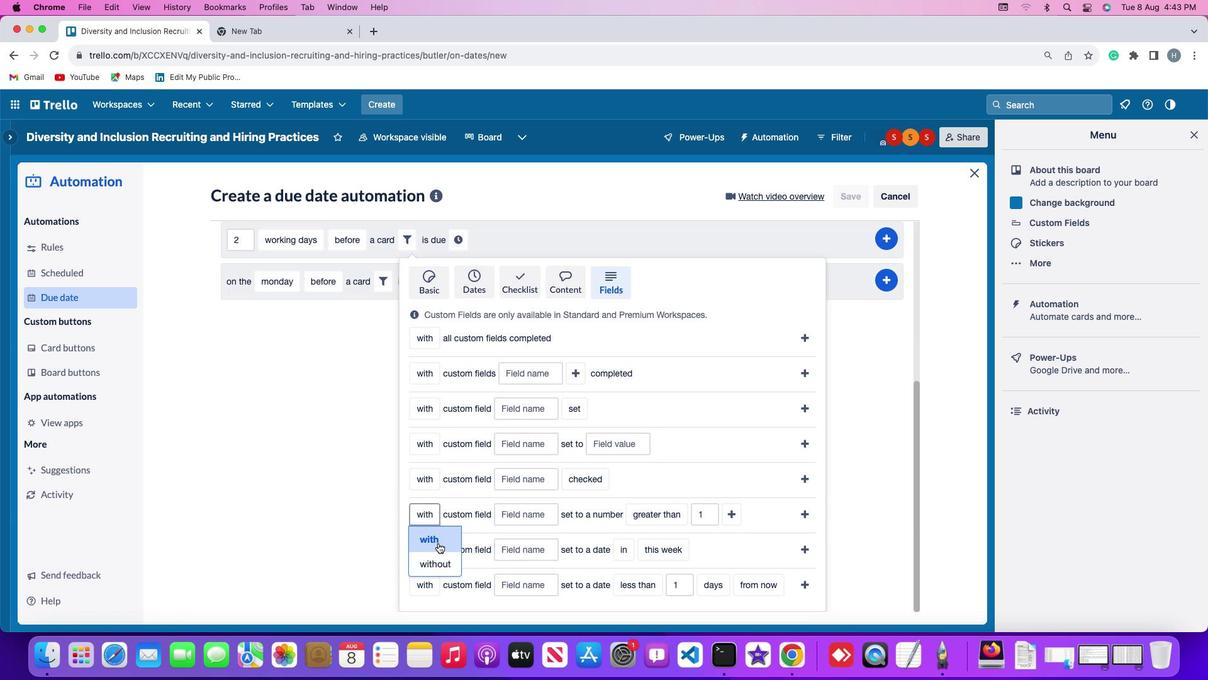 
Action: Mouse moved to (532, 516)
Screenshot: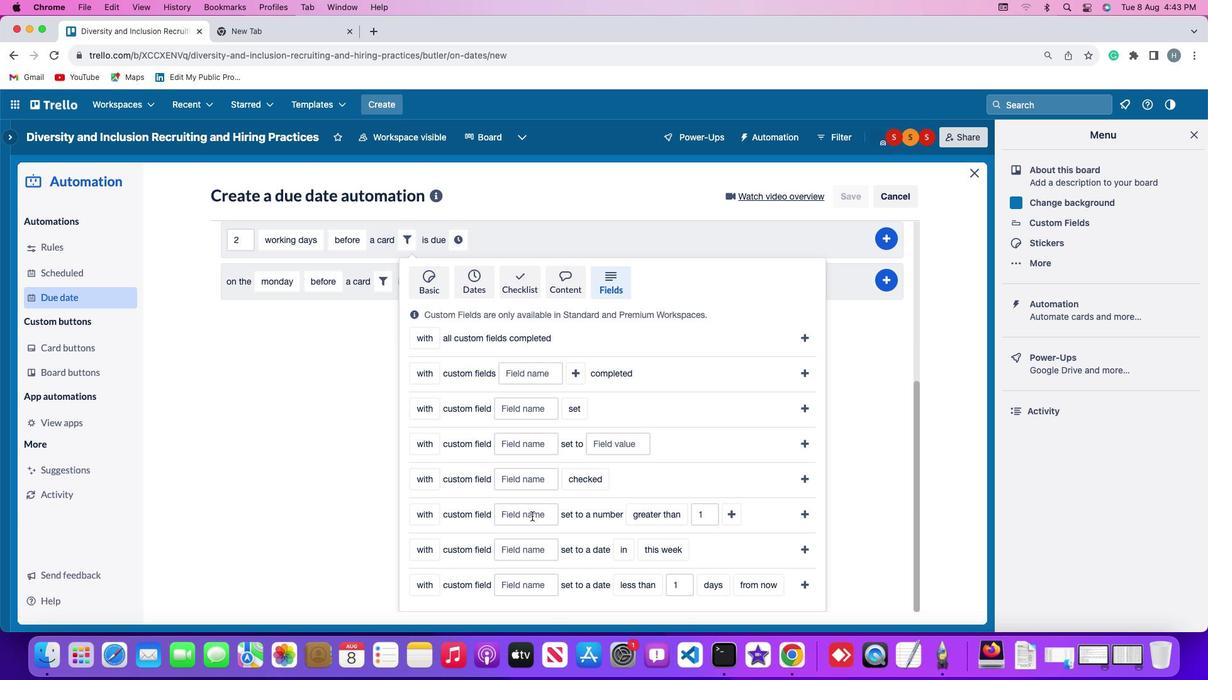 
Action: Mouse pressed left at (532, 516)
Screenshot: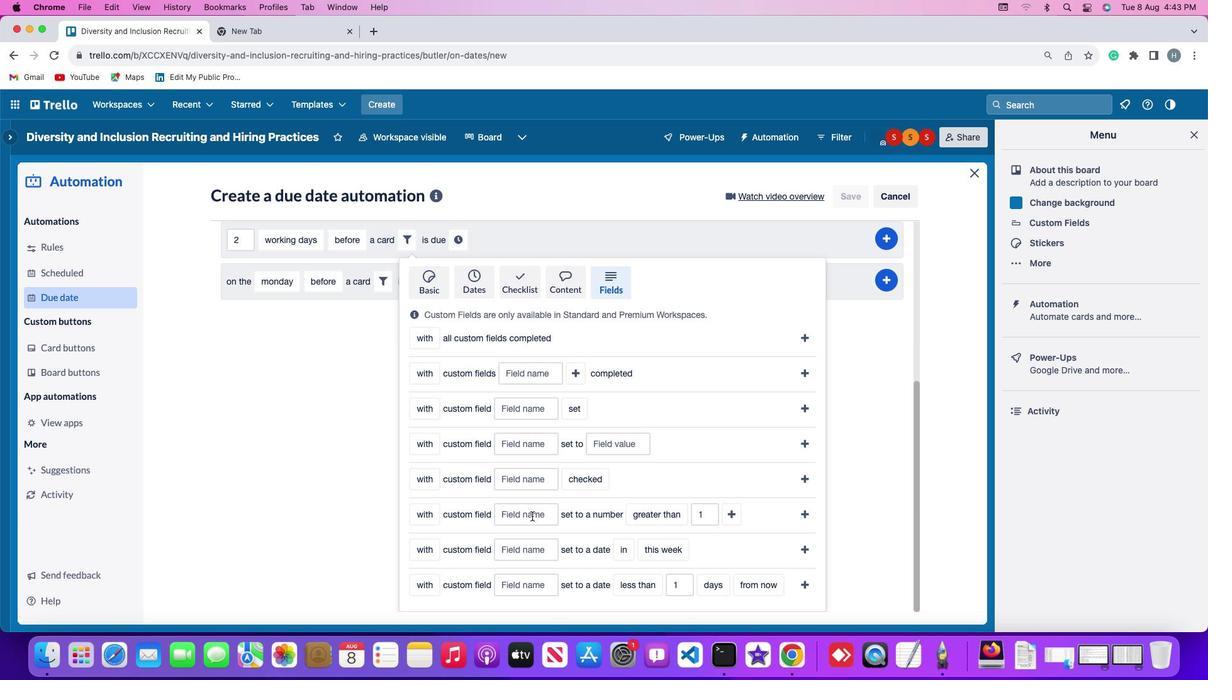 
Action: Mouse moved to (532, 515)
Screenshot: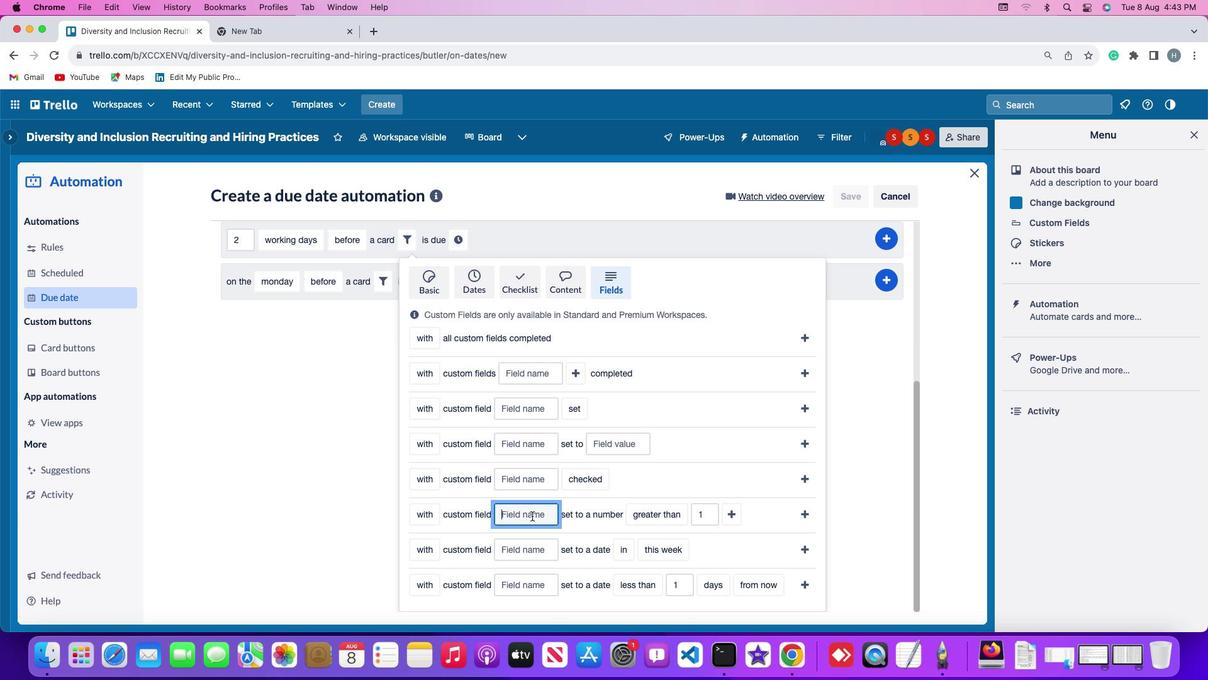 
Action: Key pressed Key.shift'R''e''s''u''m''e'
Screenshot: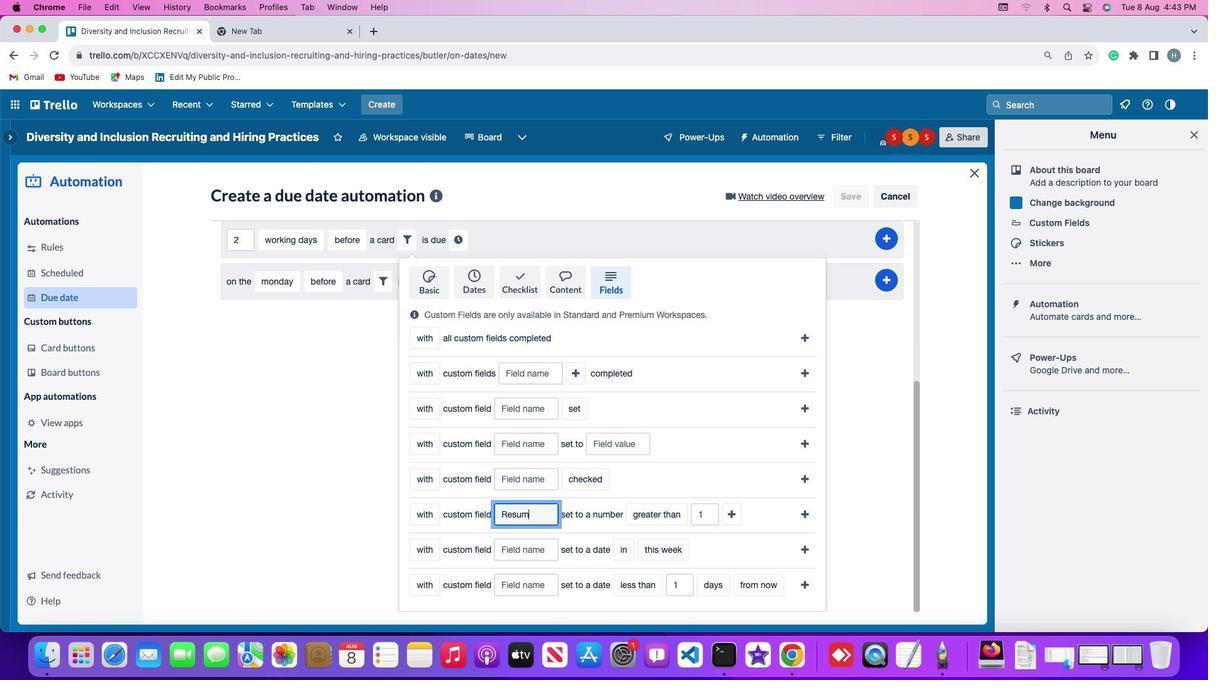 
Action: Mouse moved to (642, 513)
Screenshot: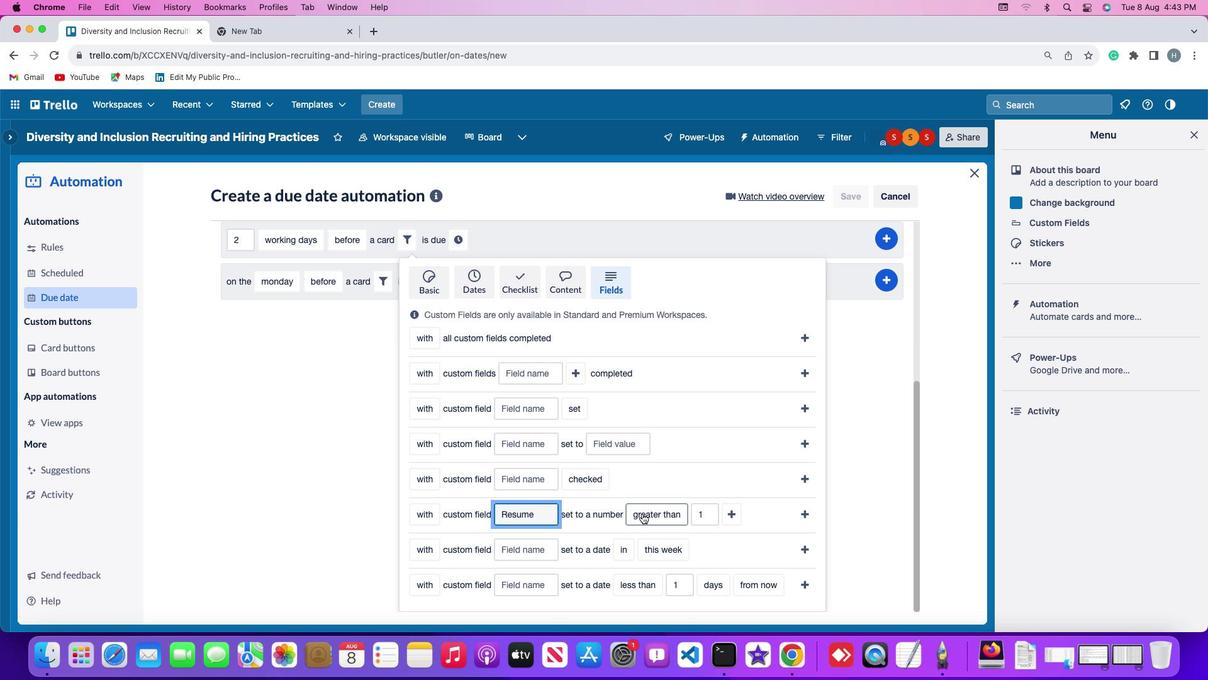 
Action: Mouse pressed left at (642, 513)
Screenshot: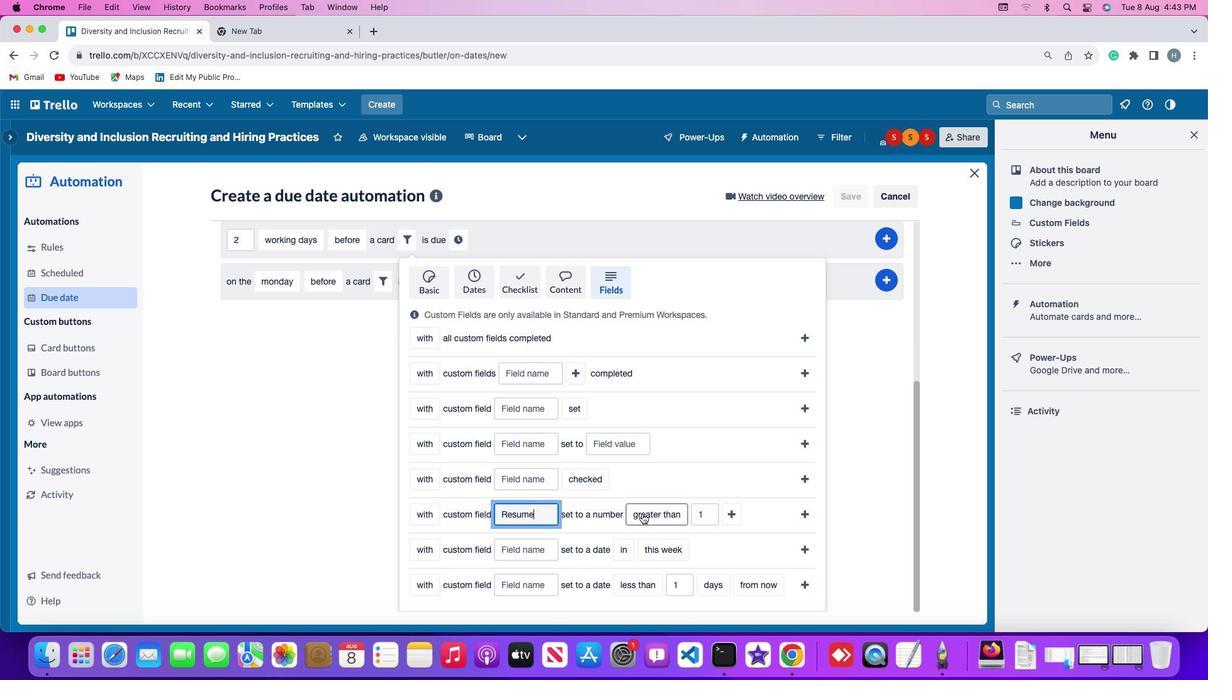 
Action: Mouse moved to (656, 493)
Screenshot: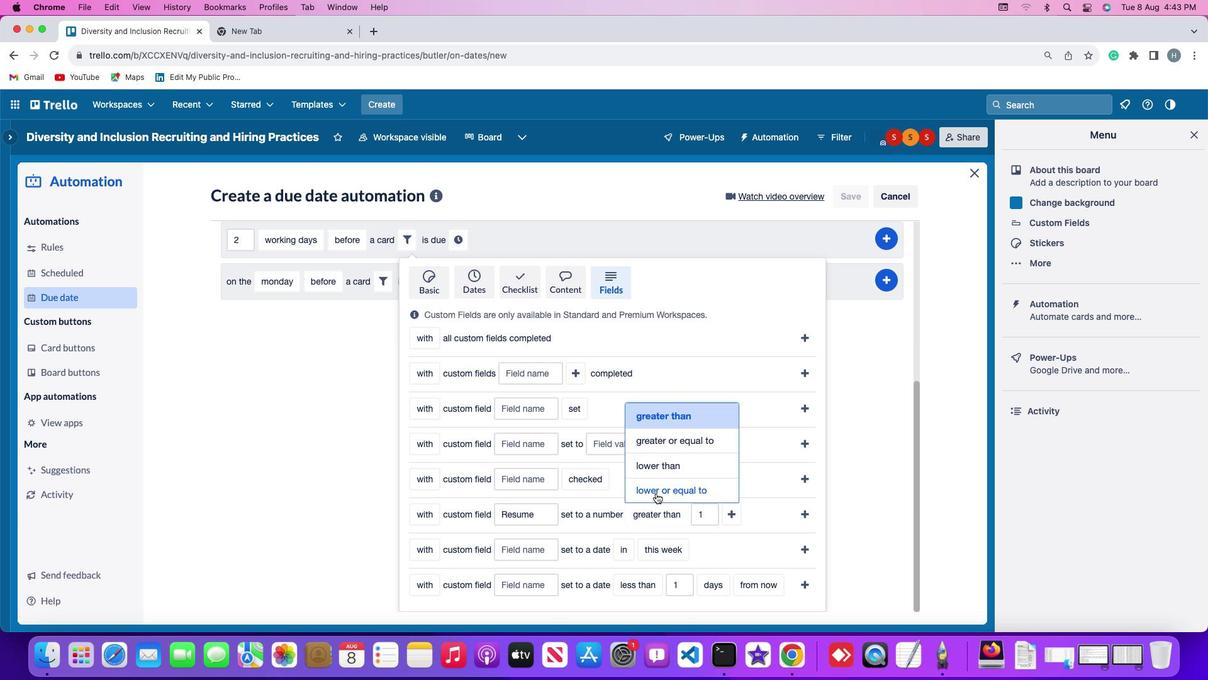 
Action: Mouse pressed left at (656, 493)
Screenshot: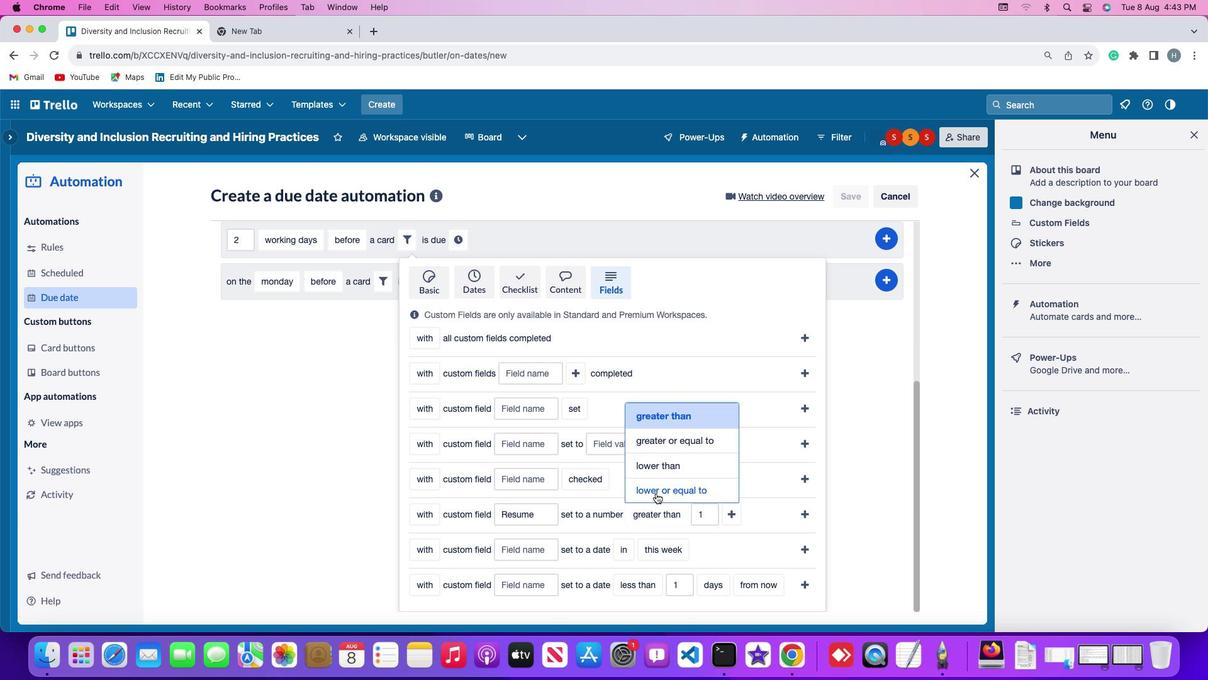 
Action: Mouse moved to (725, 516)
Screenshot: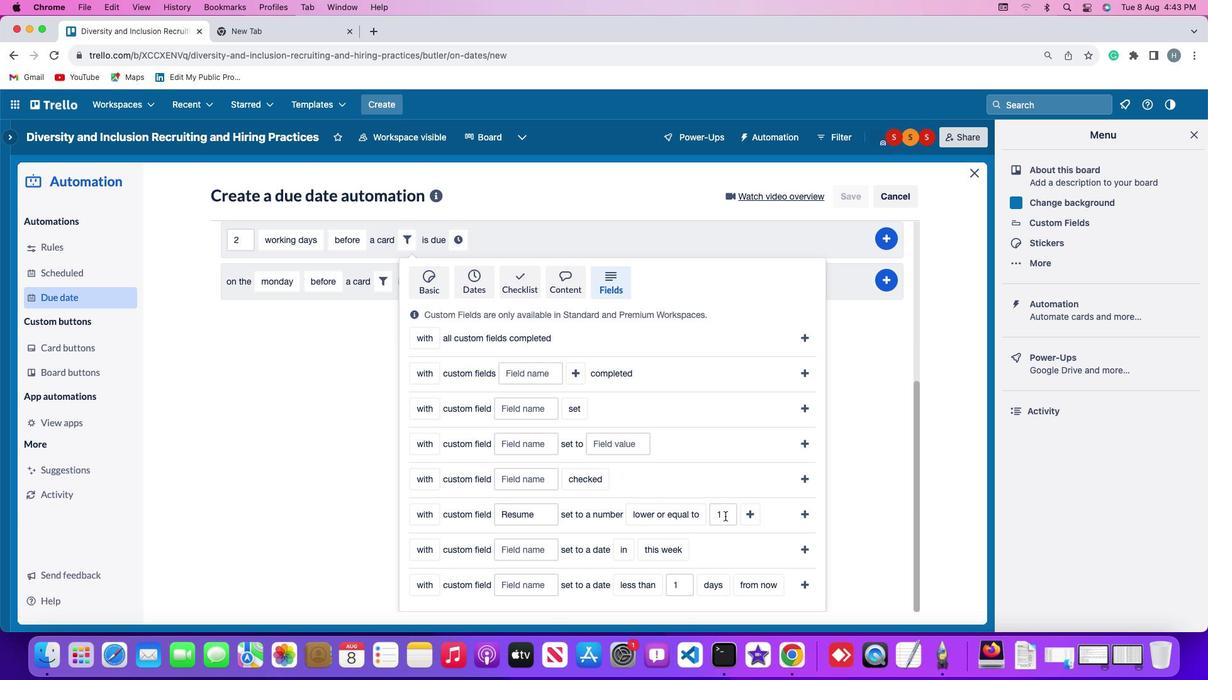 
Action: Mouse pressed left at (725, 516)
Screenshot: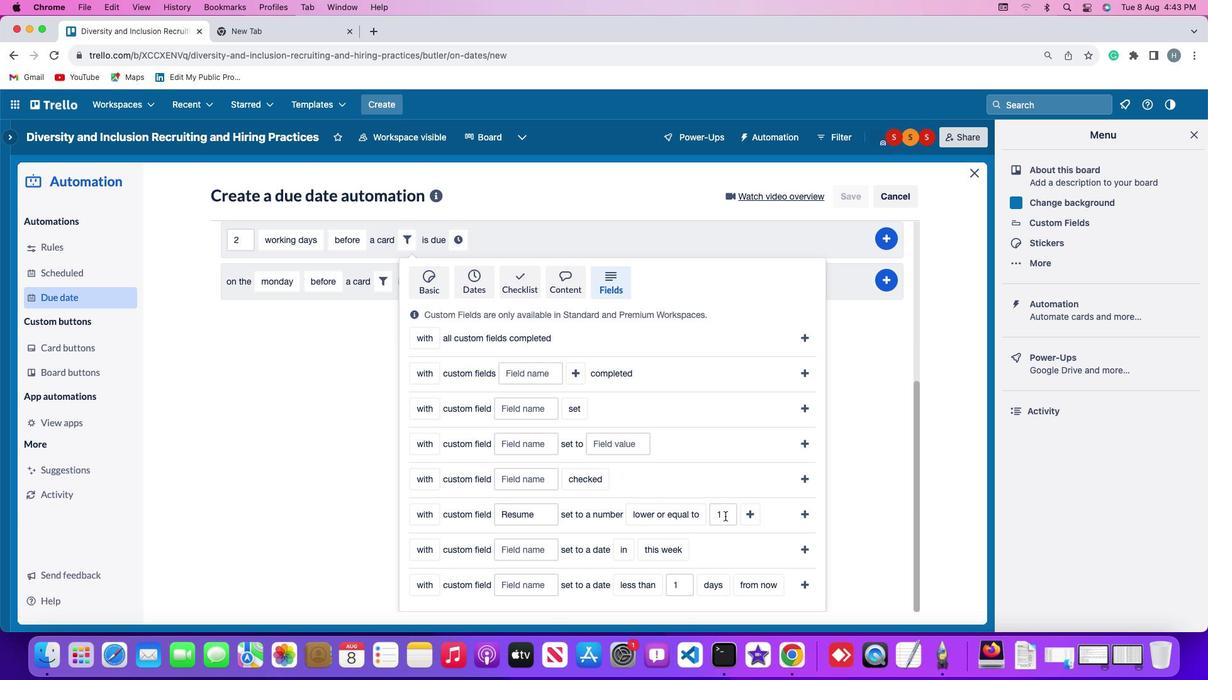 
Action: Mouse moved to (729, 515)
Screenshot: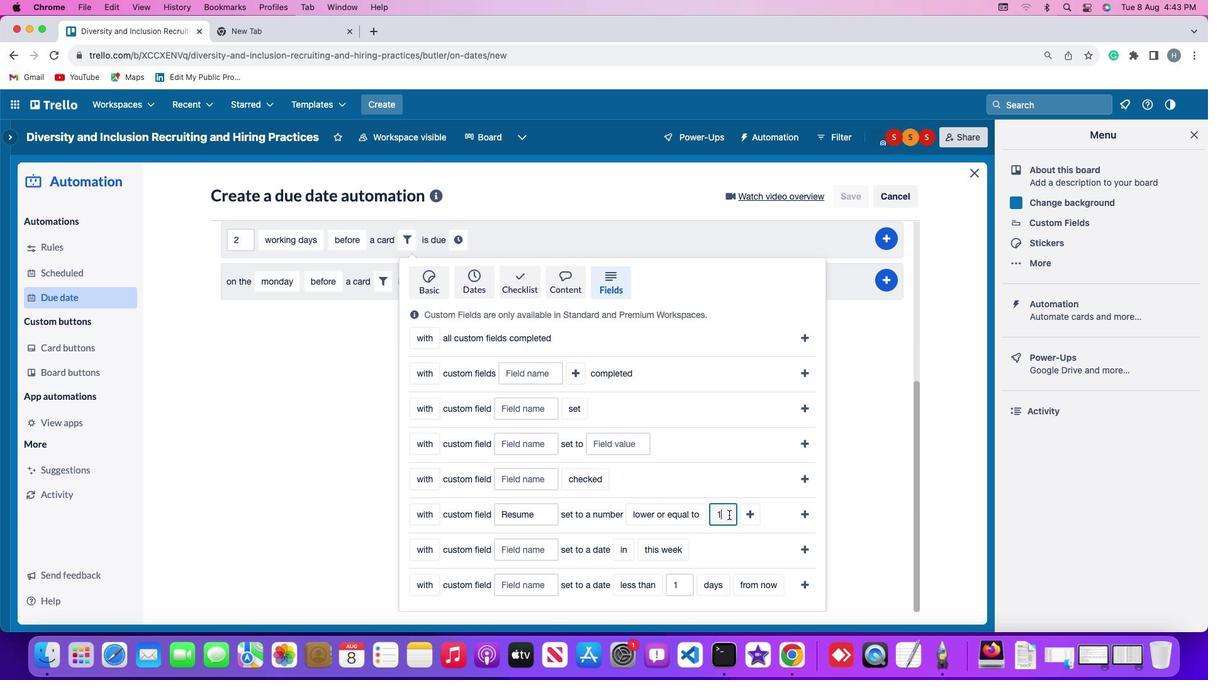 
Action: Key pressed Key.backspace'1'
Screenshot: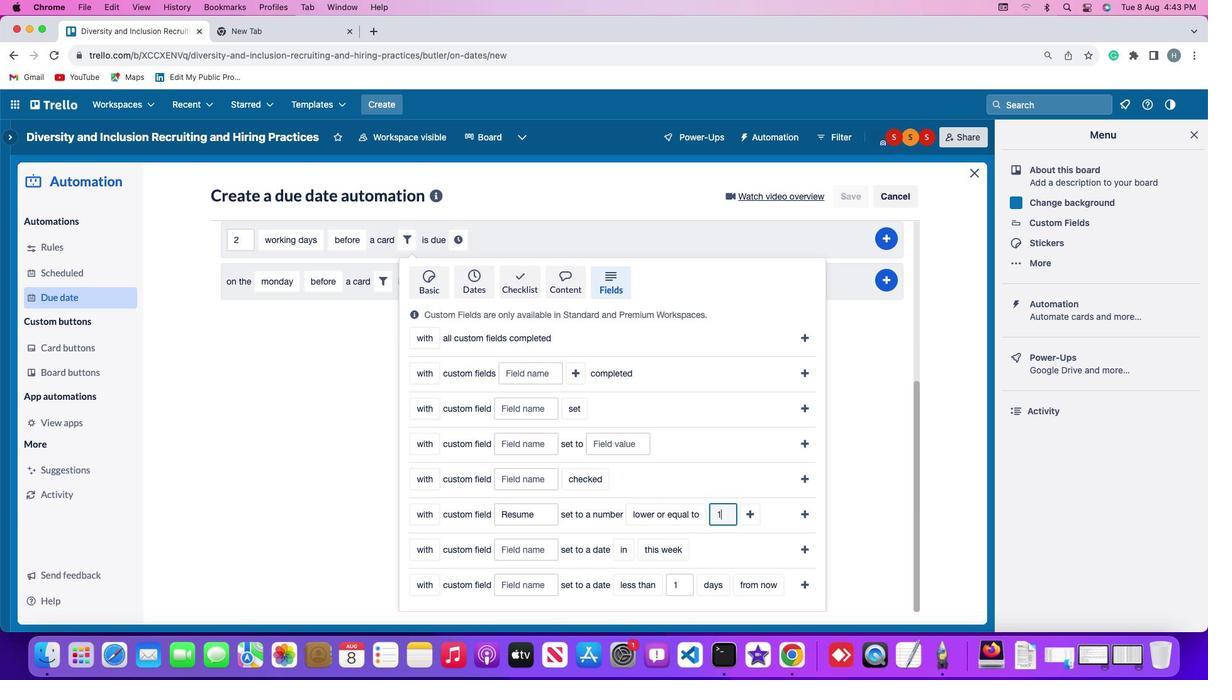 
Action: Mouse moved to (744, 514)
Screenshot: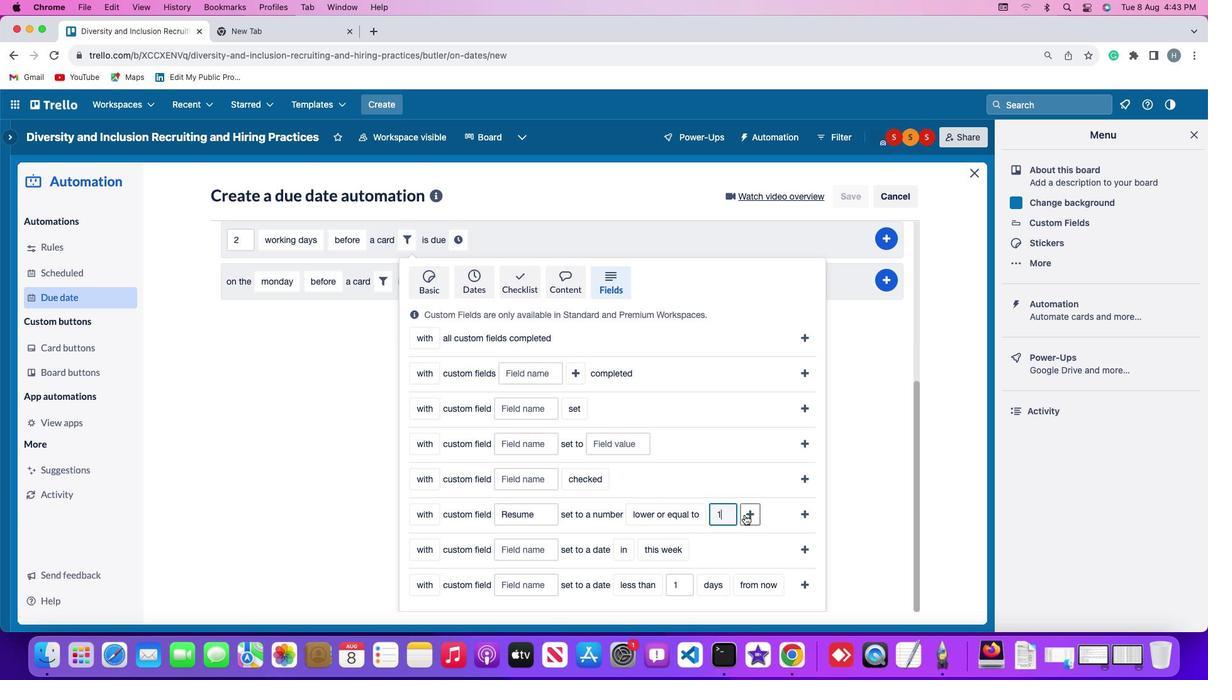 
Action: Mouse pressed left at (744, 514)
Screenshot: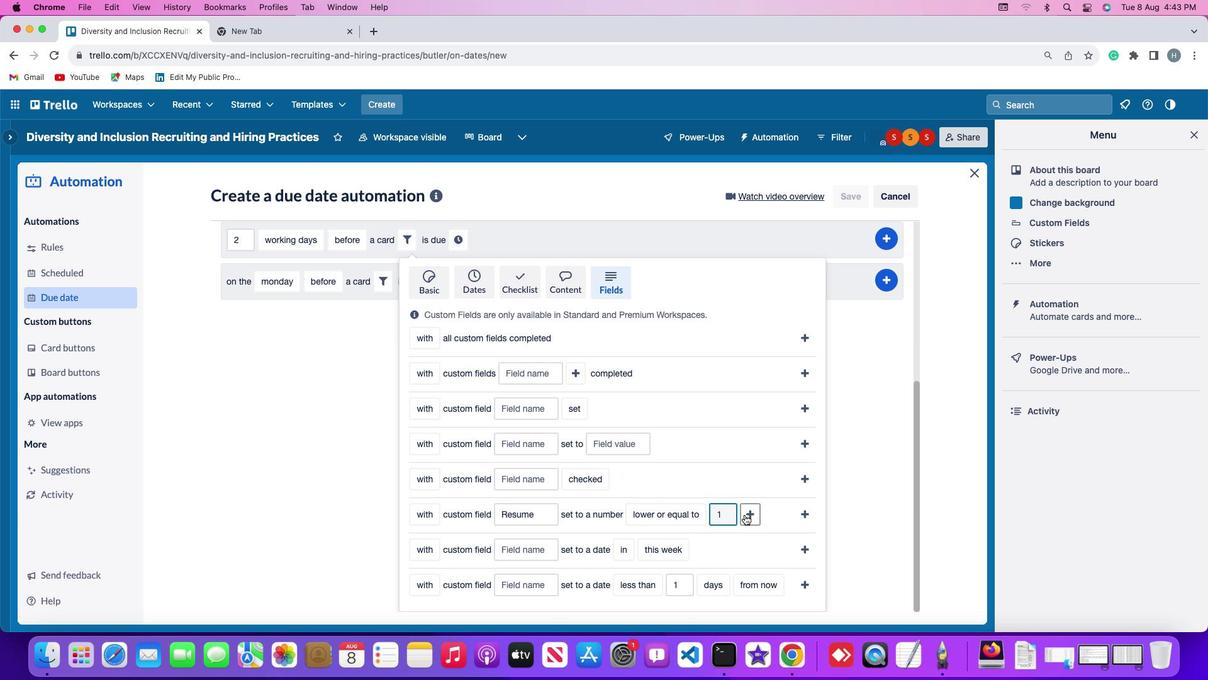 
Action: Mouse moved to (456, 544)
Screenshot: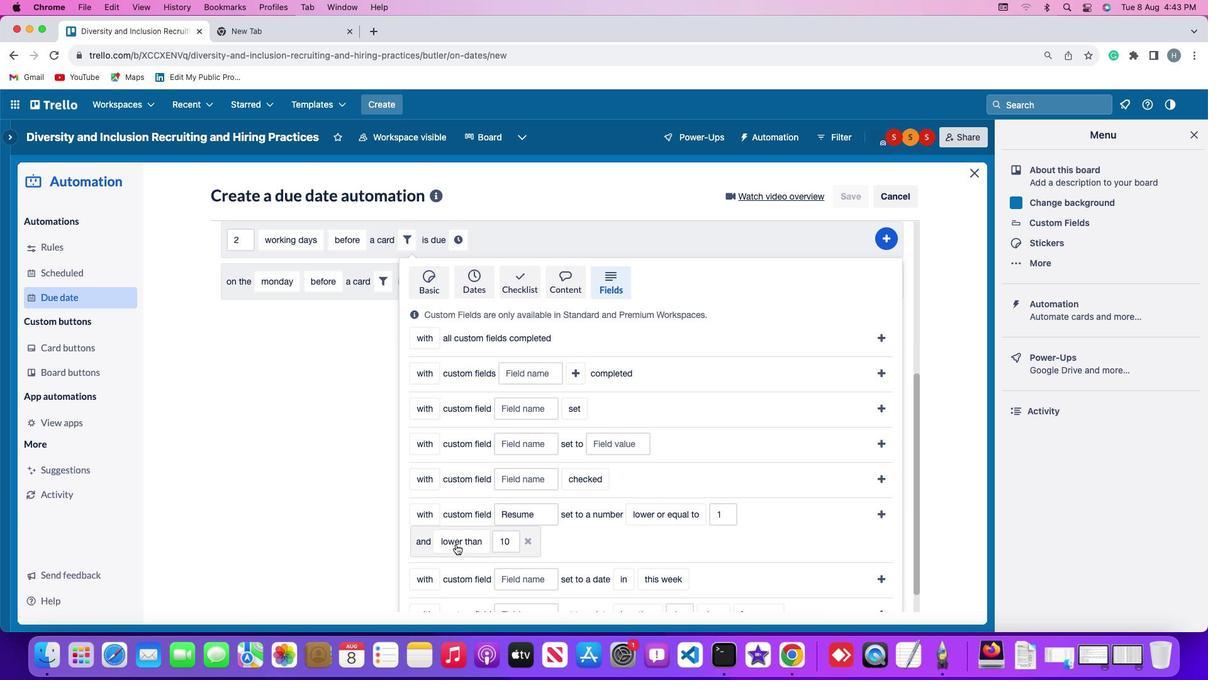 
Action: Mouse pressed left at (456, 544)
Screenshot: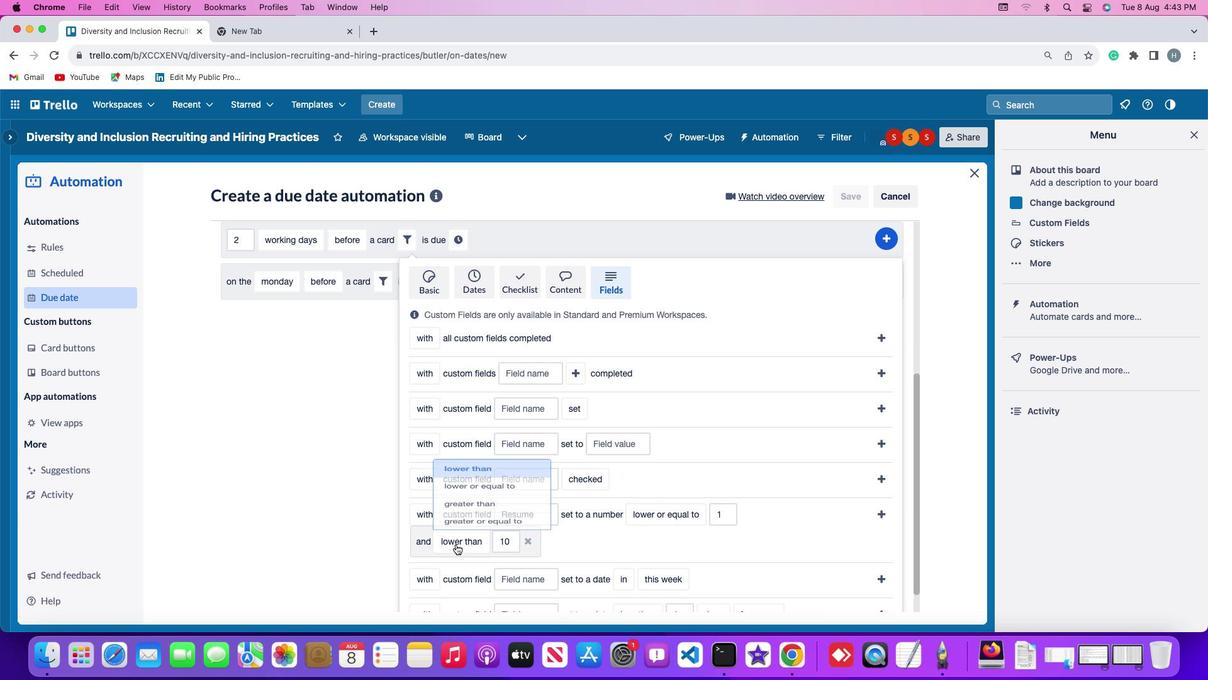 
Action: Mouse moved to (503, 442)
Screenshot: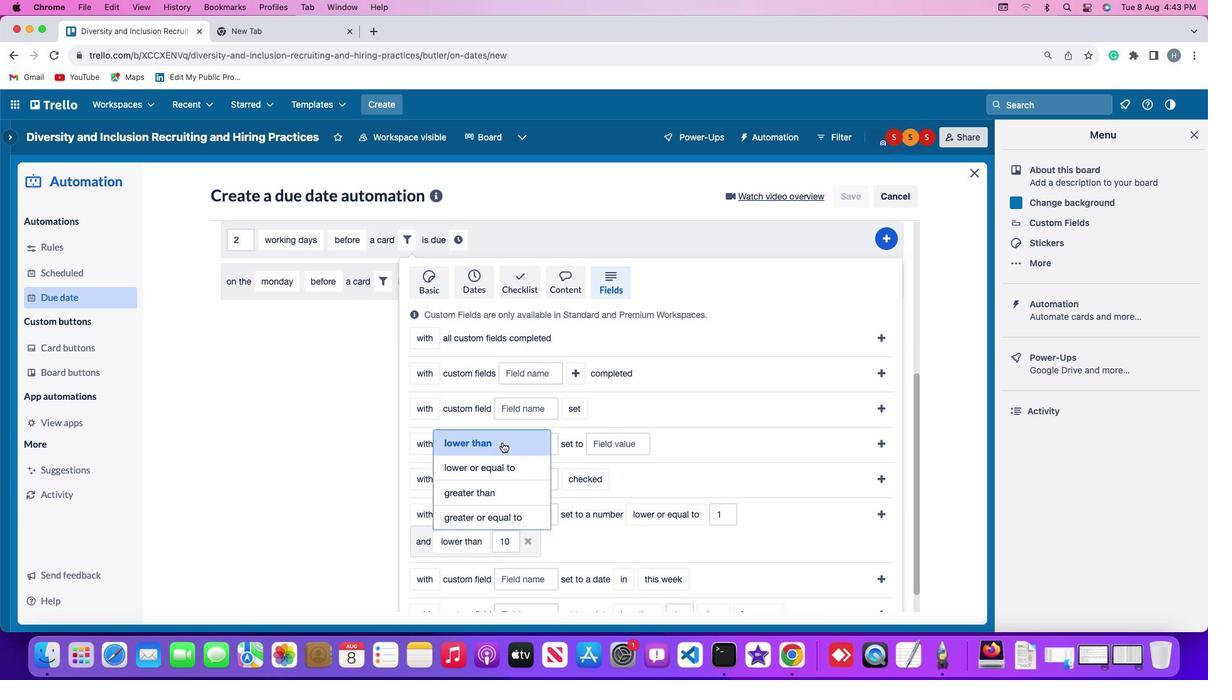 
Action: Mouse pressed left at (503, 442)
Screenshot: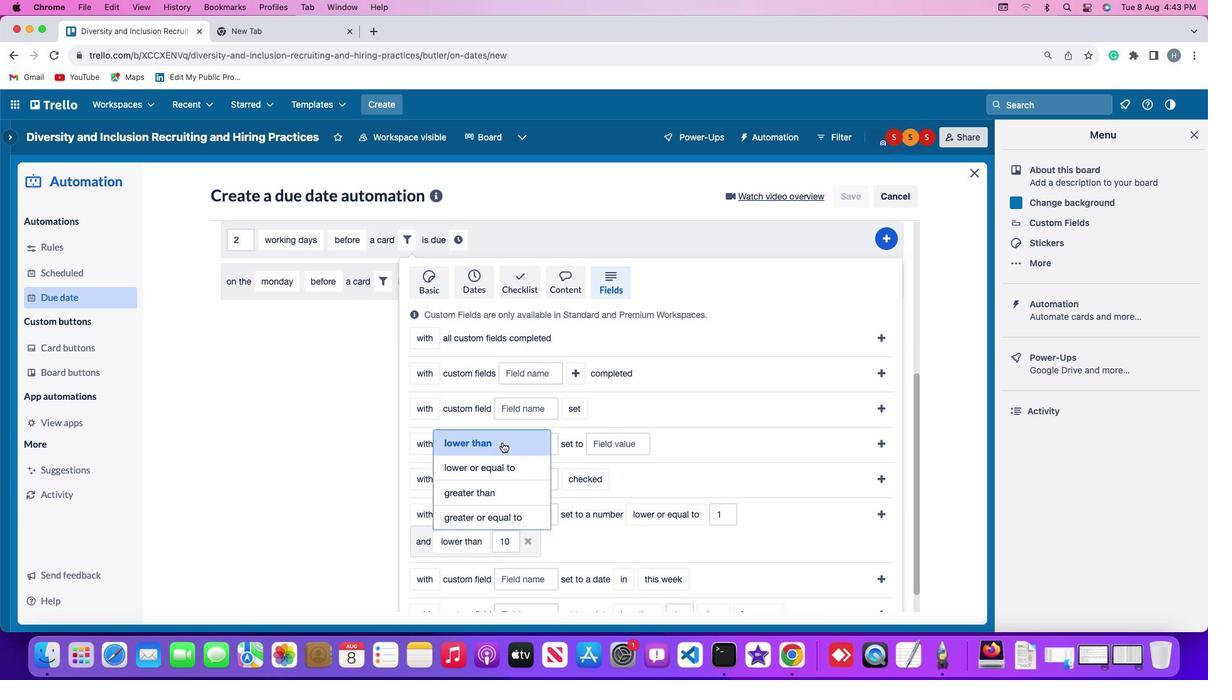 
Action: Mouse moved to (515, 544)
Screenshot: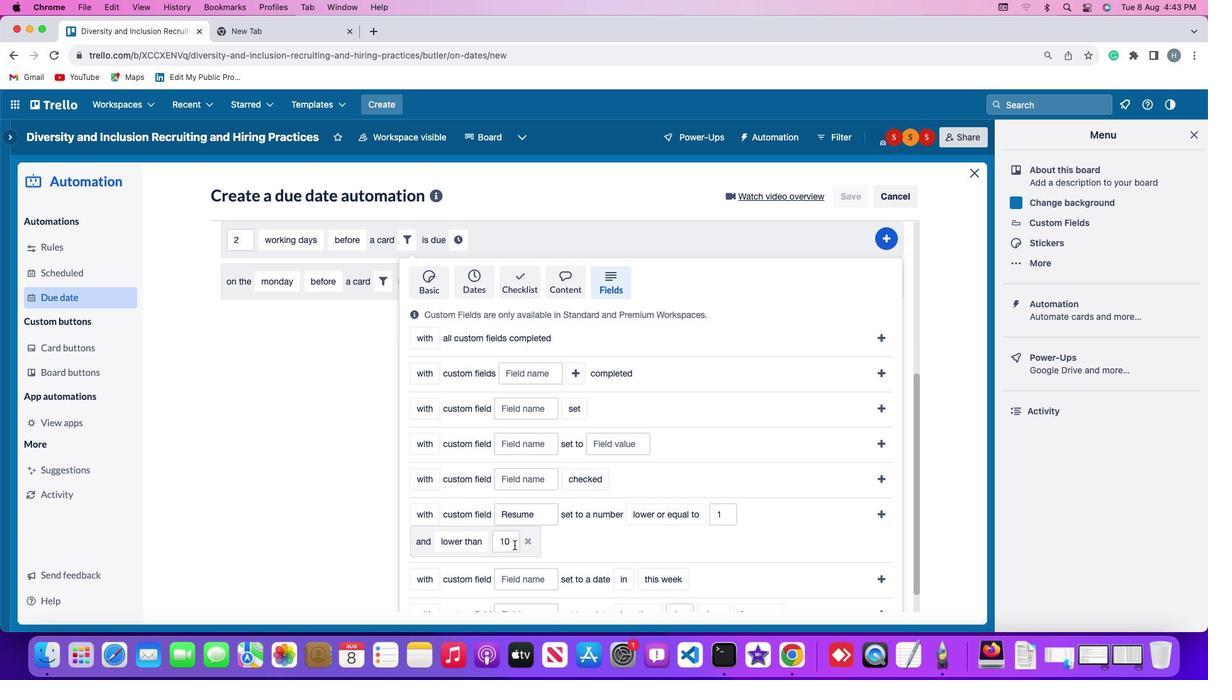 
Action: Mouse pressed left at (515, 544)
Screenshot: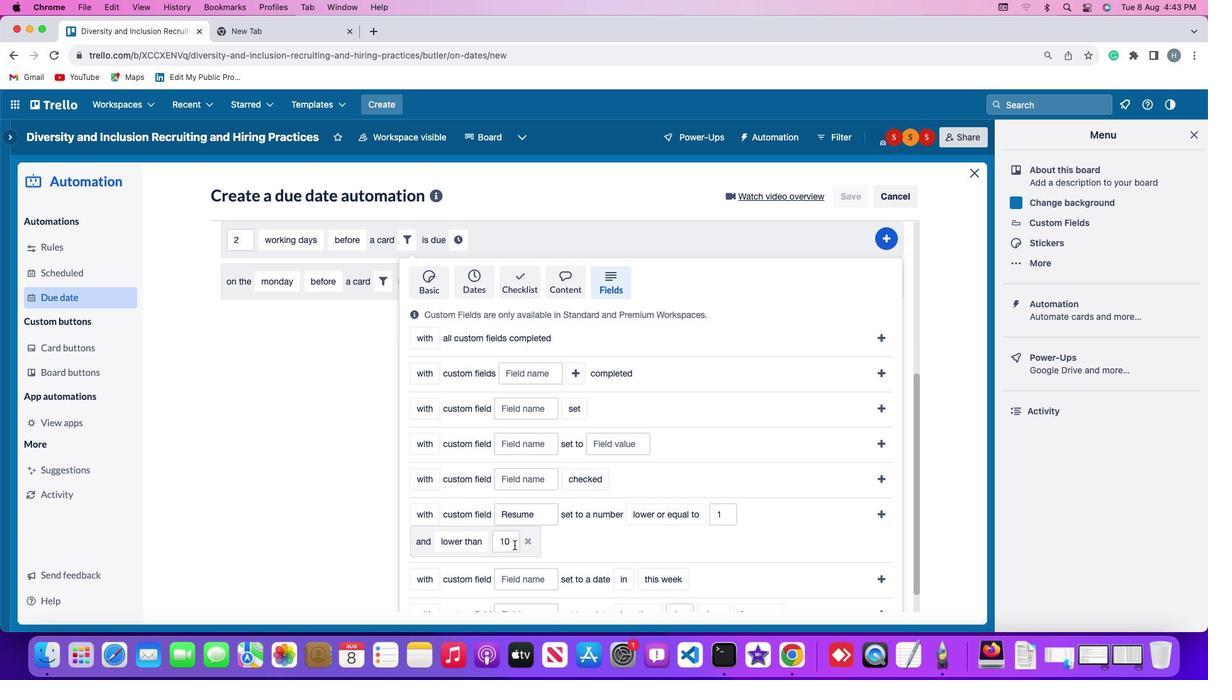 
Action: Key pressed Key.backspaceKey.backspace'1''0'
Screenshot: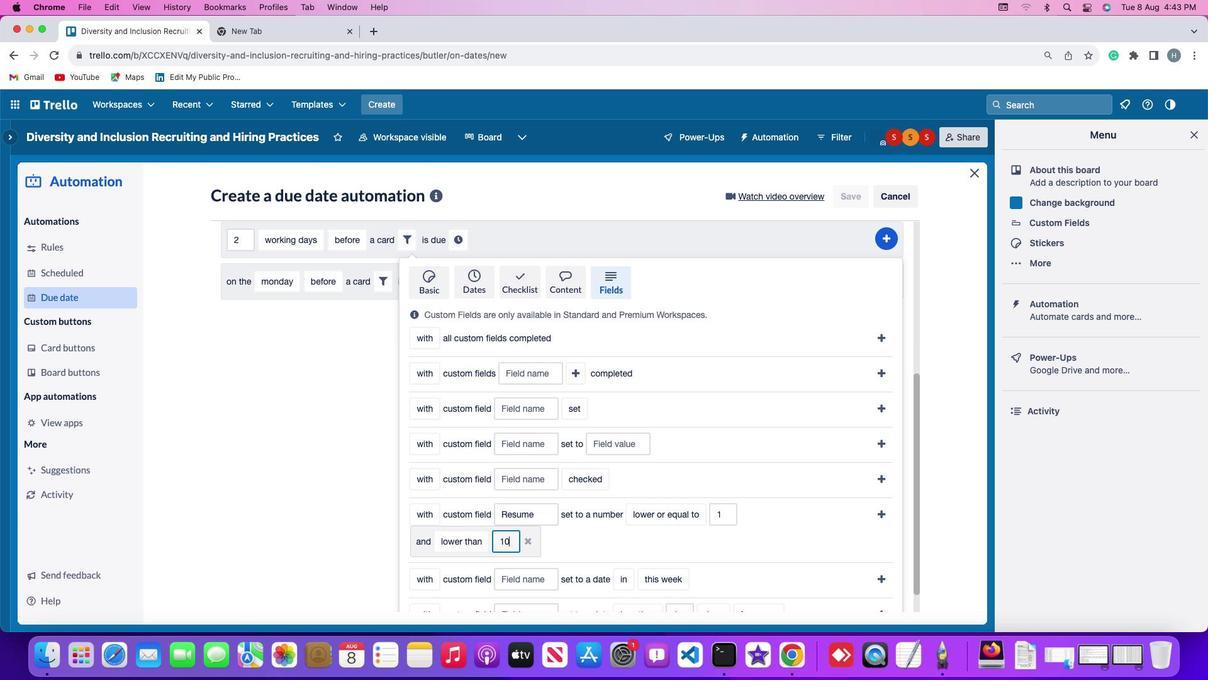 
Action: Mouse moved to (879, 510)
Screenshot: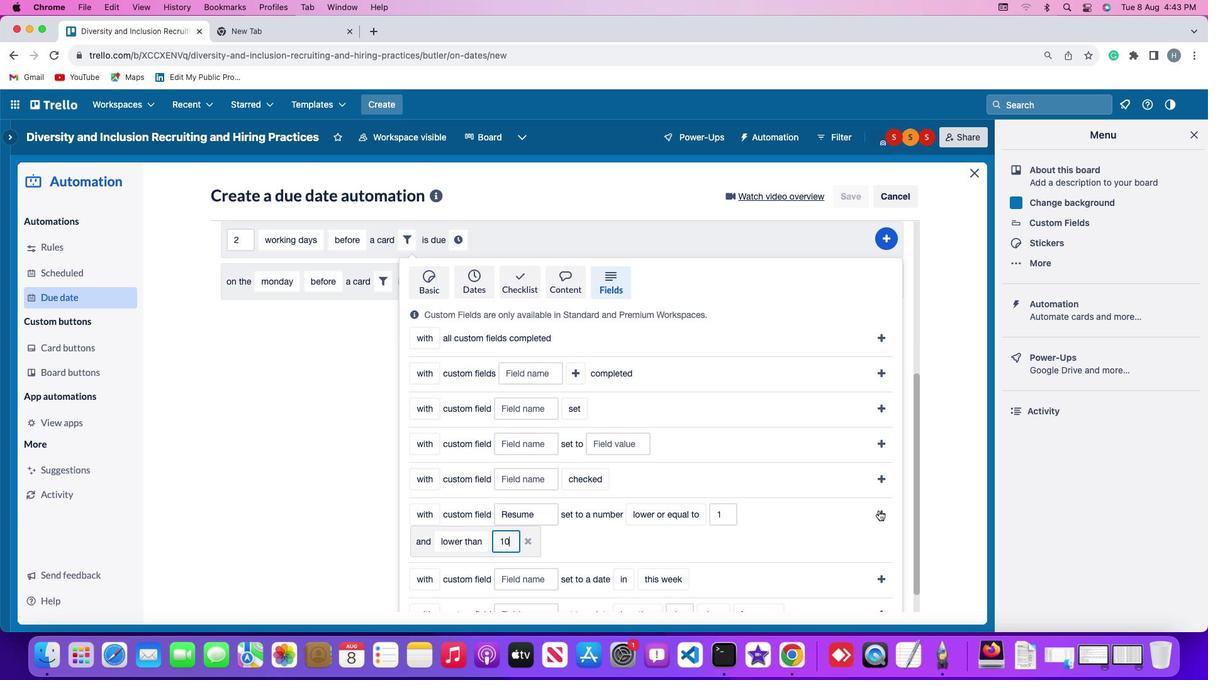 
Action: Mouse pressed left at (879, 510)
Screenshot: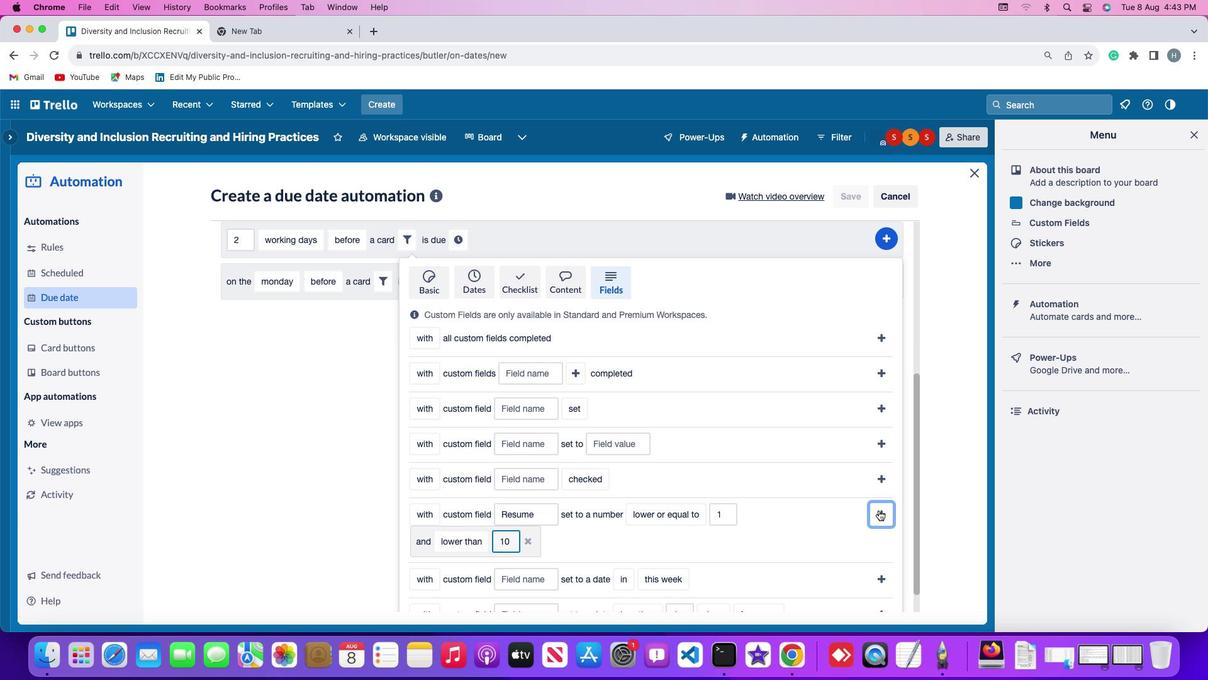 
Action: Mouse moved to (810, 506)
Screenshot: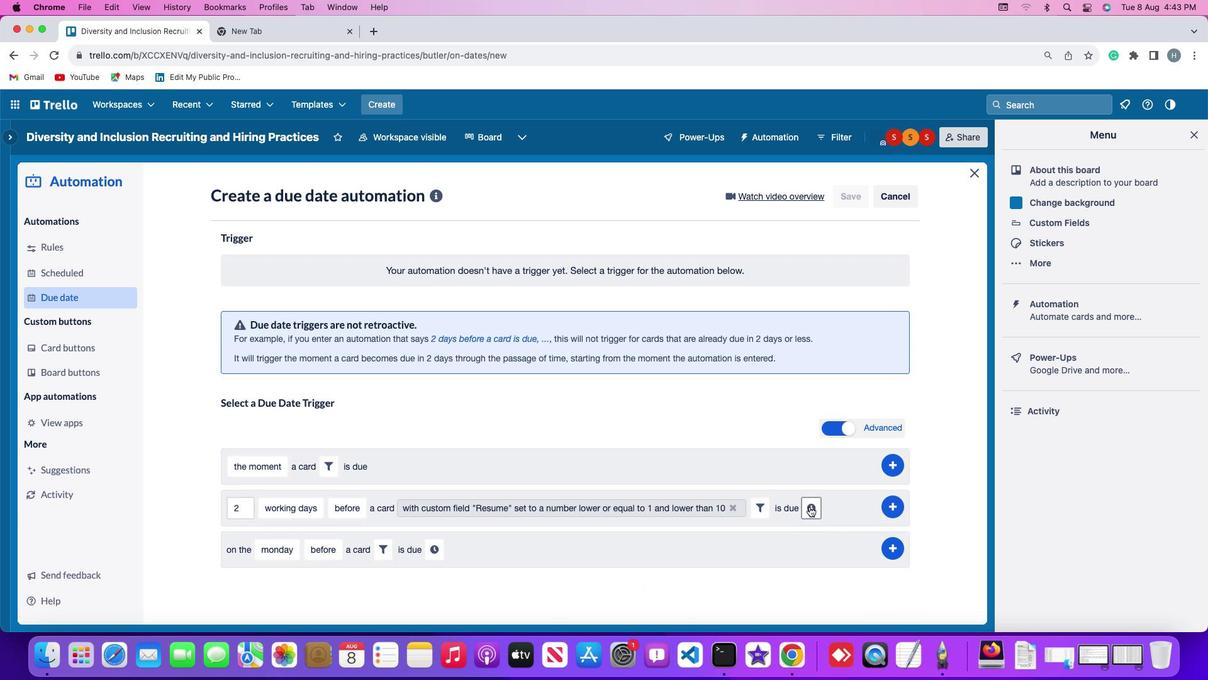 
Action: Mouse pressed left at (810, 506)
Screenshot: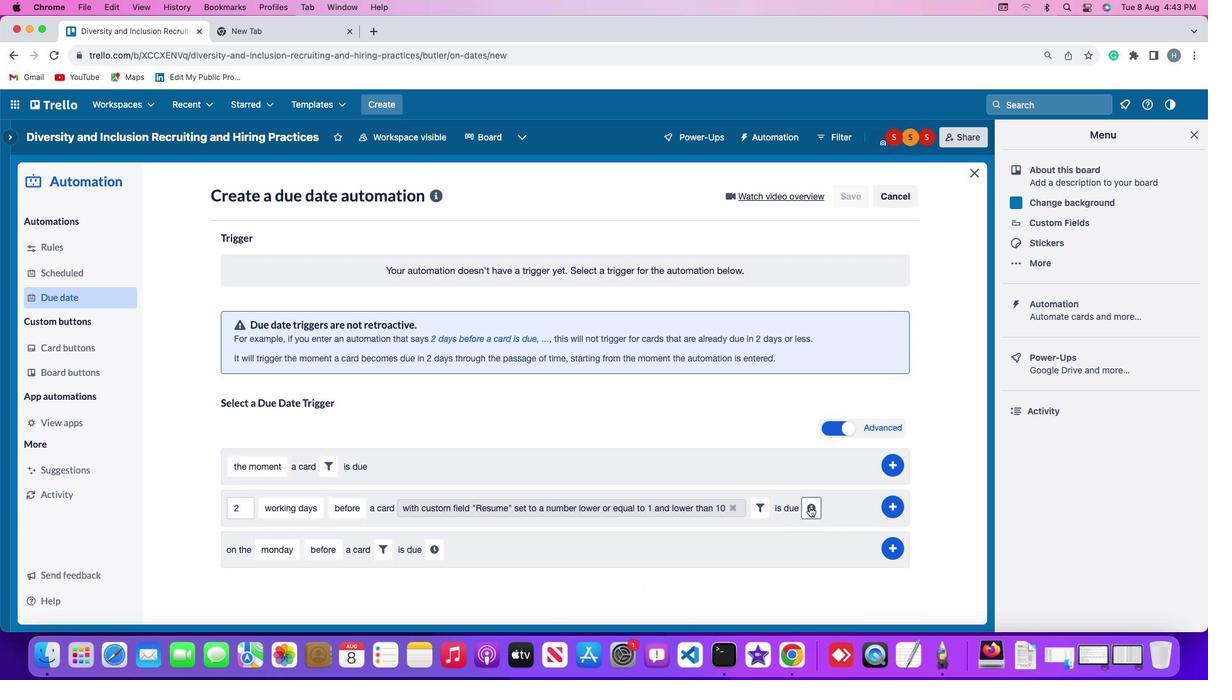 
Action: Mouse moved to (261, 536)
Screenshot: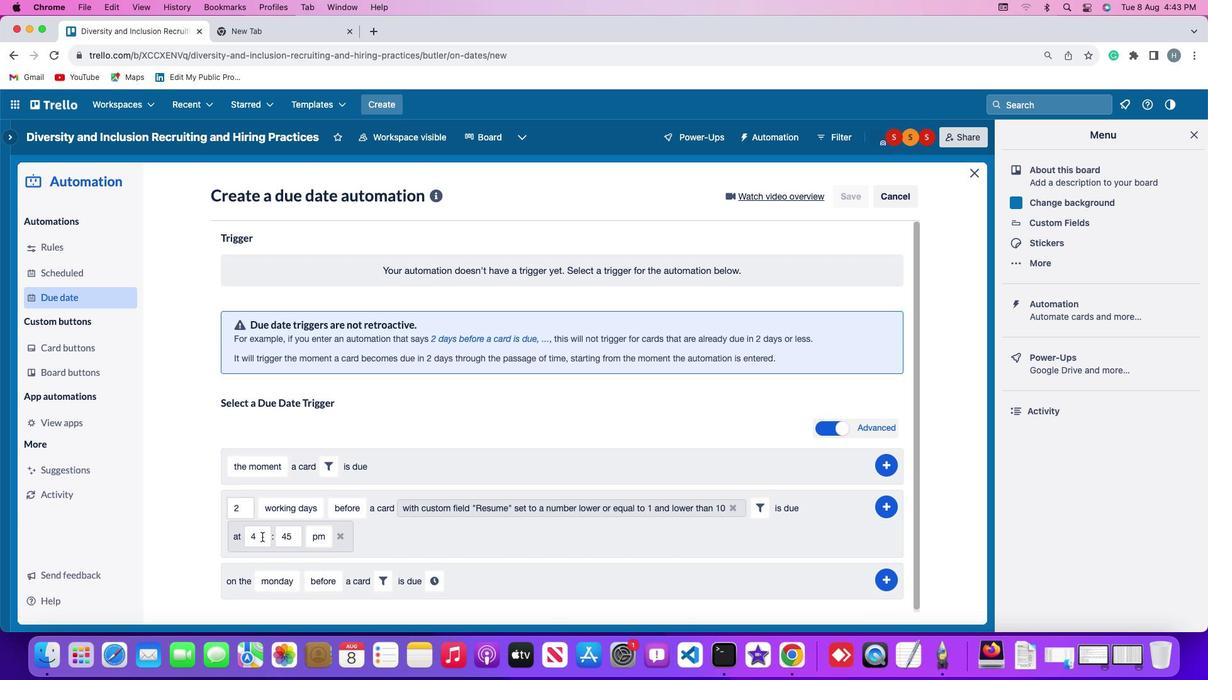 
Action: Mouse pressed left at (261, 536)
Screenshot: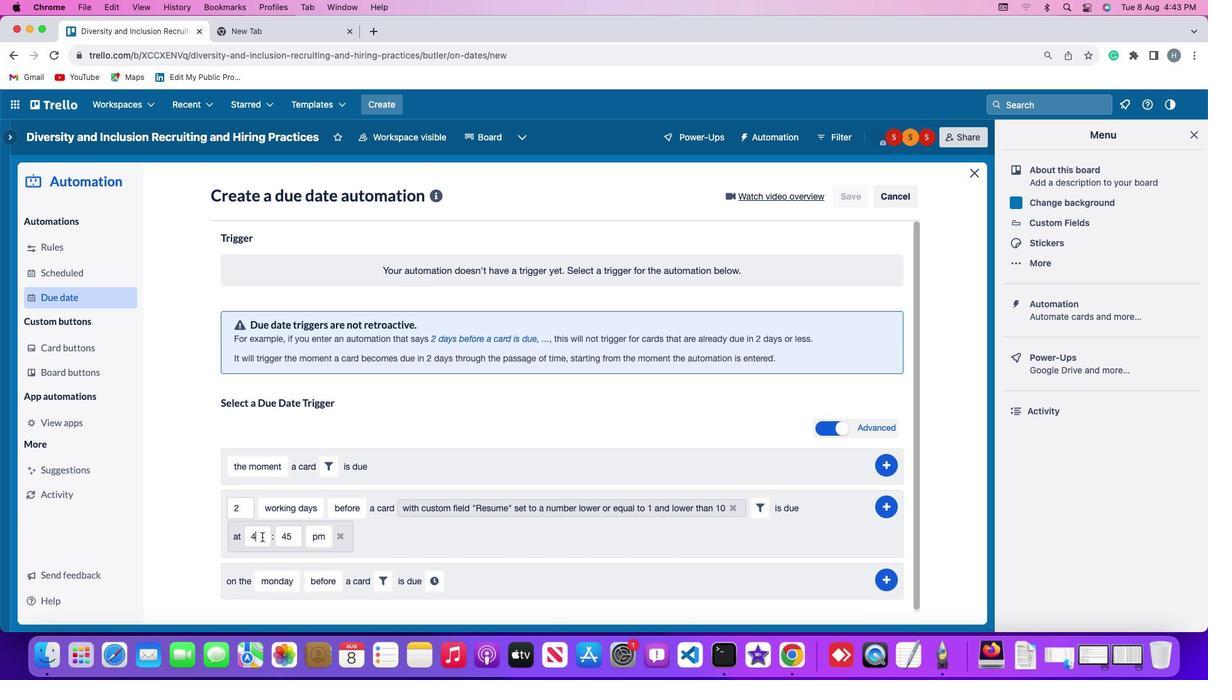 
Action: Key pressed Key.backspace'1''1'
Screenshot: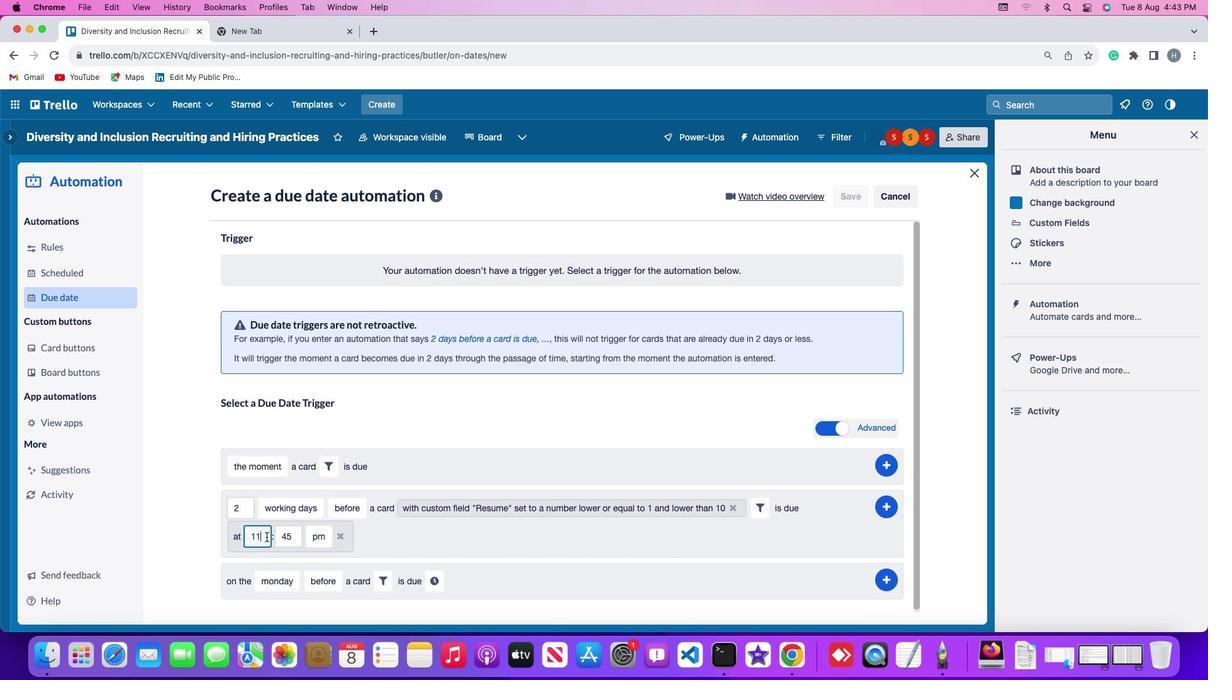 
Action: Mouse moved to (300, 536)
Screenshot: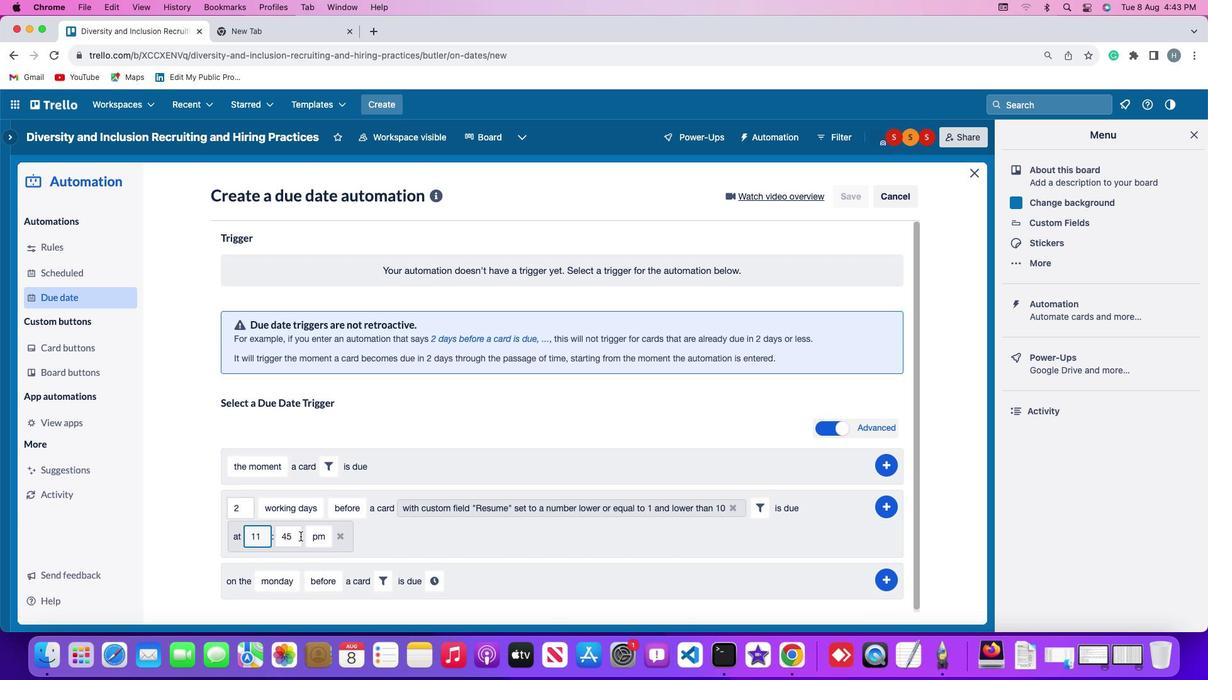 
Action: Mouse pressed left at (300, 536)
Screenshot: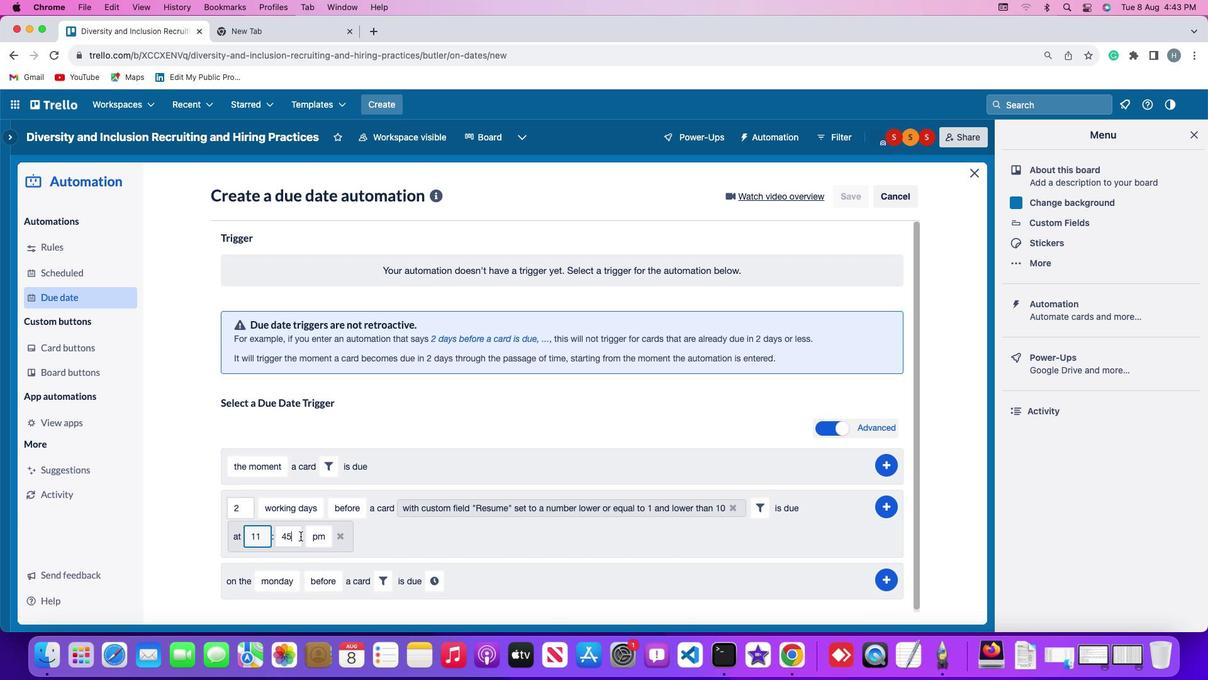 
Action: Key pressed Key.backspaceKey.backspace'0''0'
Screenshot: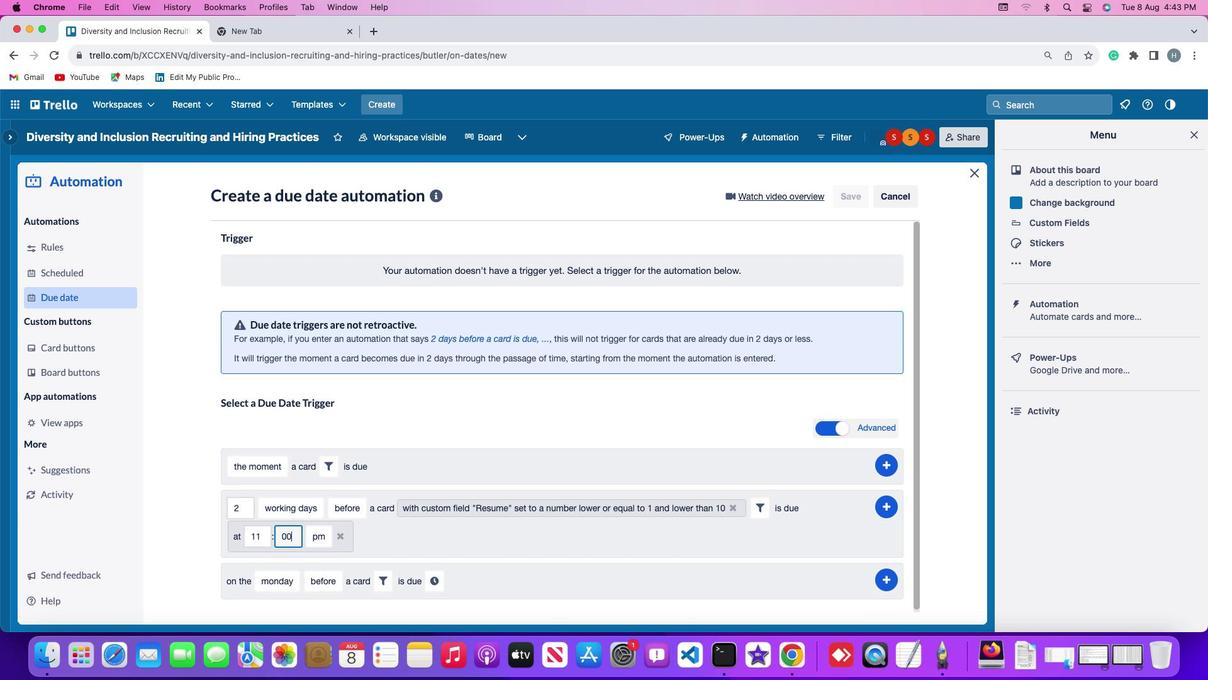 
Action: Mouse moved to (322, 533)
Screenshot: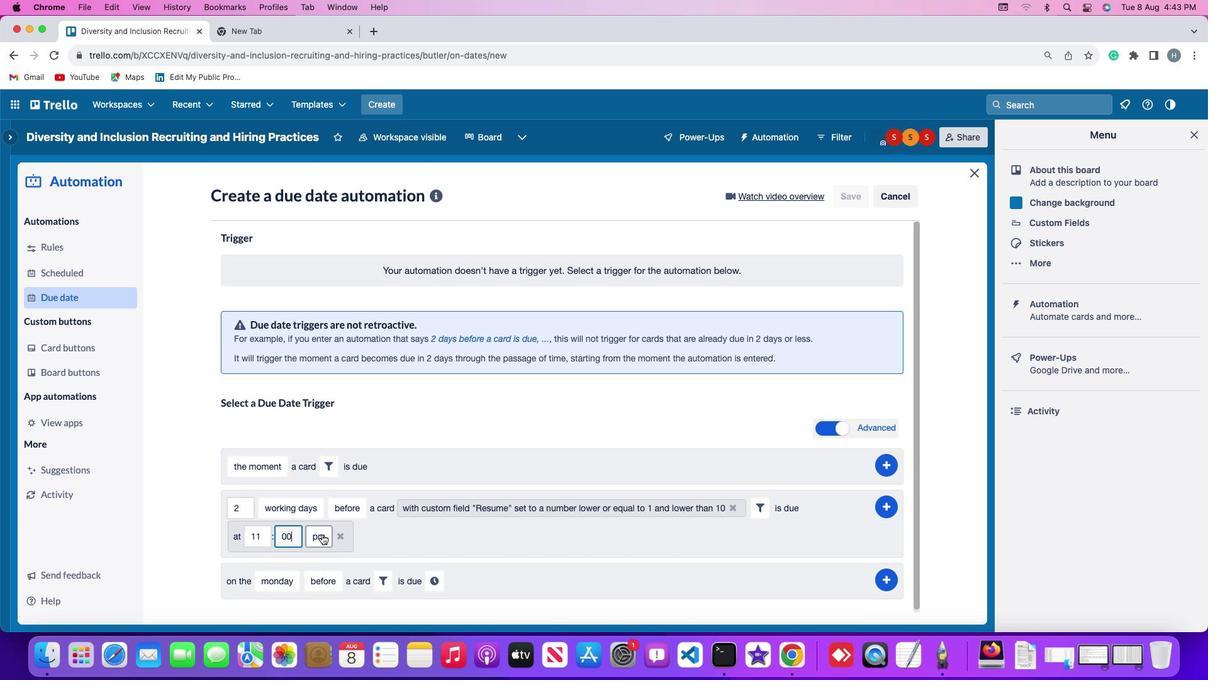 
Action: Mouse pressed left at (322, 533)
Screenshot: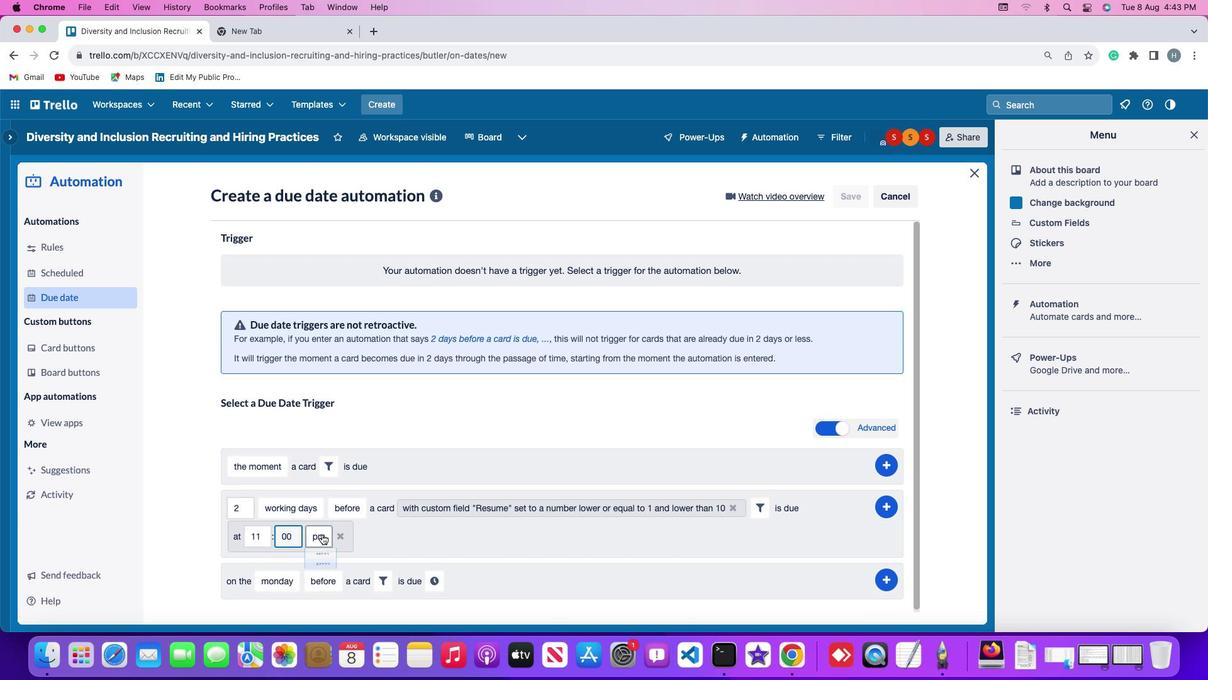 
Action: Mouse moved to (321, 559)
Screenshot: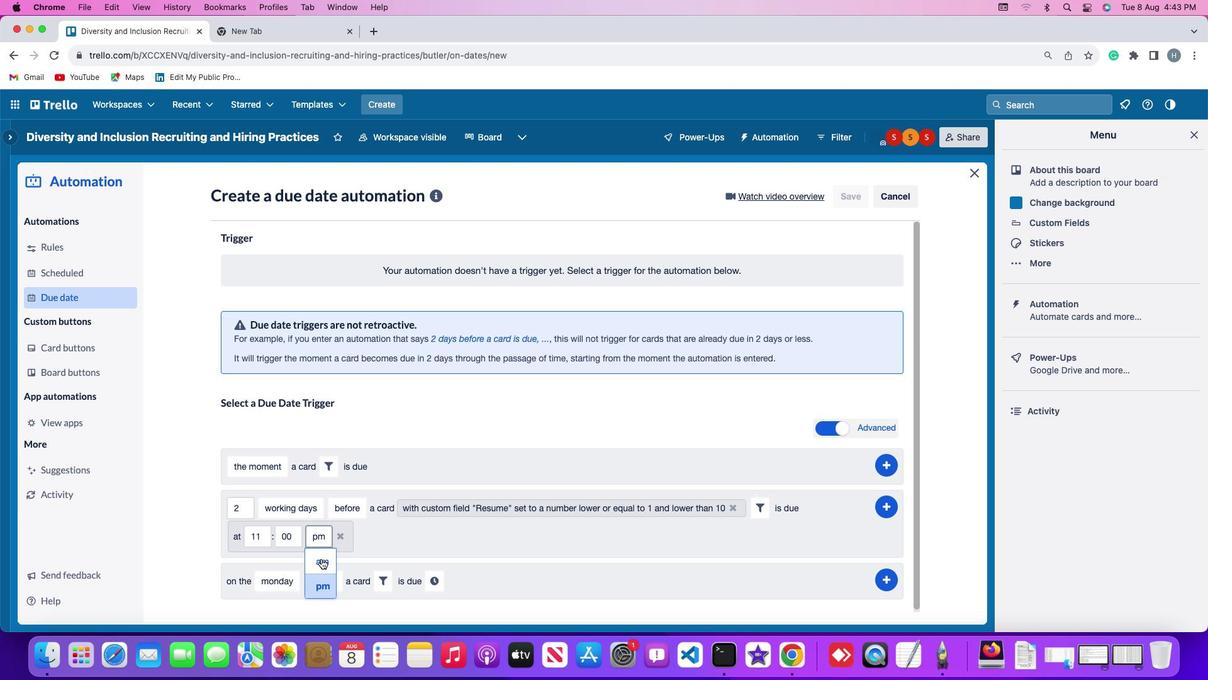 
Action: Mouse pressed left at (321, 559)
Screenshot: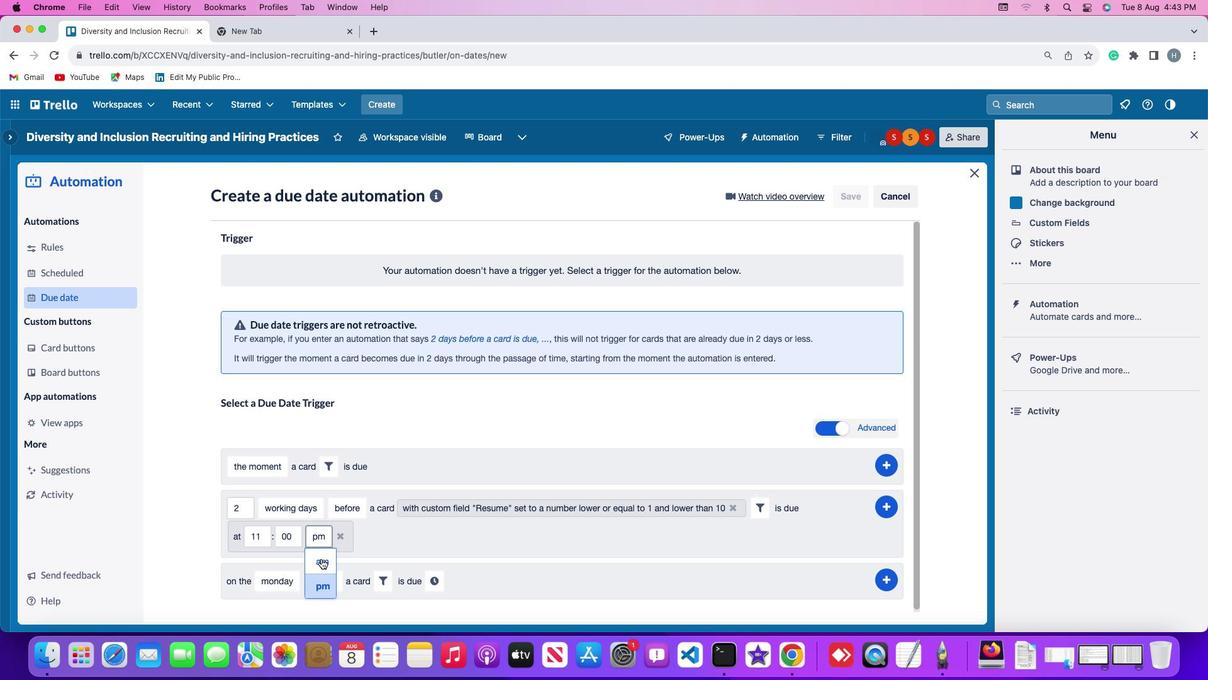 
Action: Mouse moved to (884, 504)
Screenshot: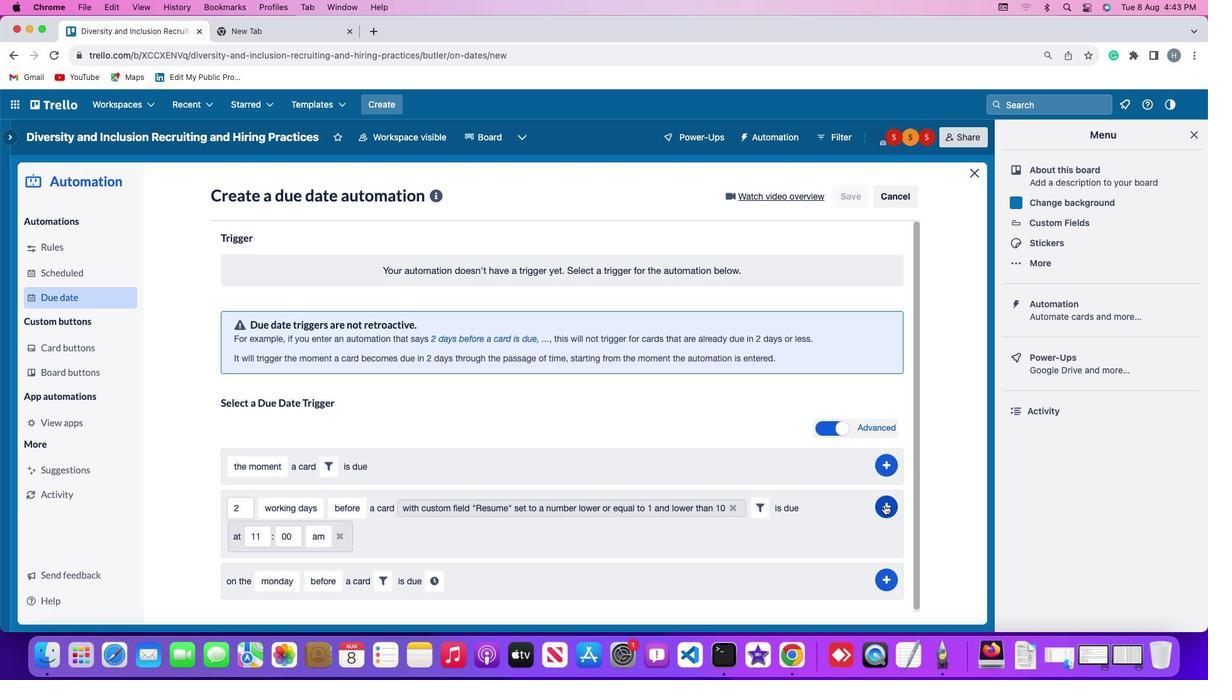 
Action: Mouse pressed left at (884, 504)
Screenshot: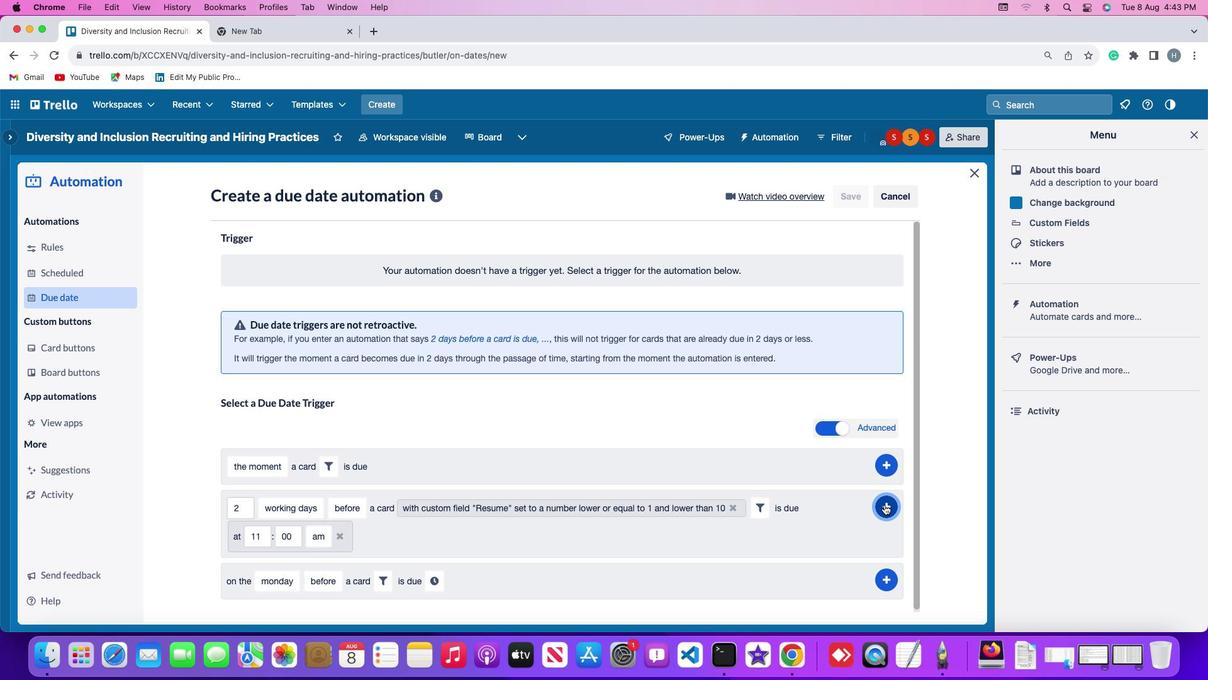 
Action: Mouse moved to (942, 399)
Screenshot: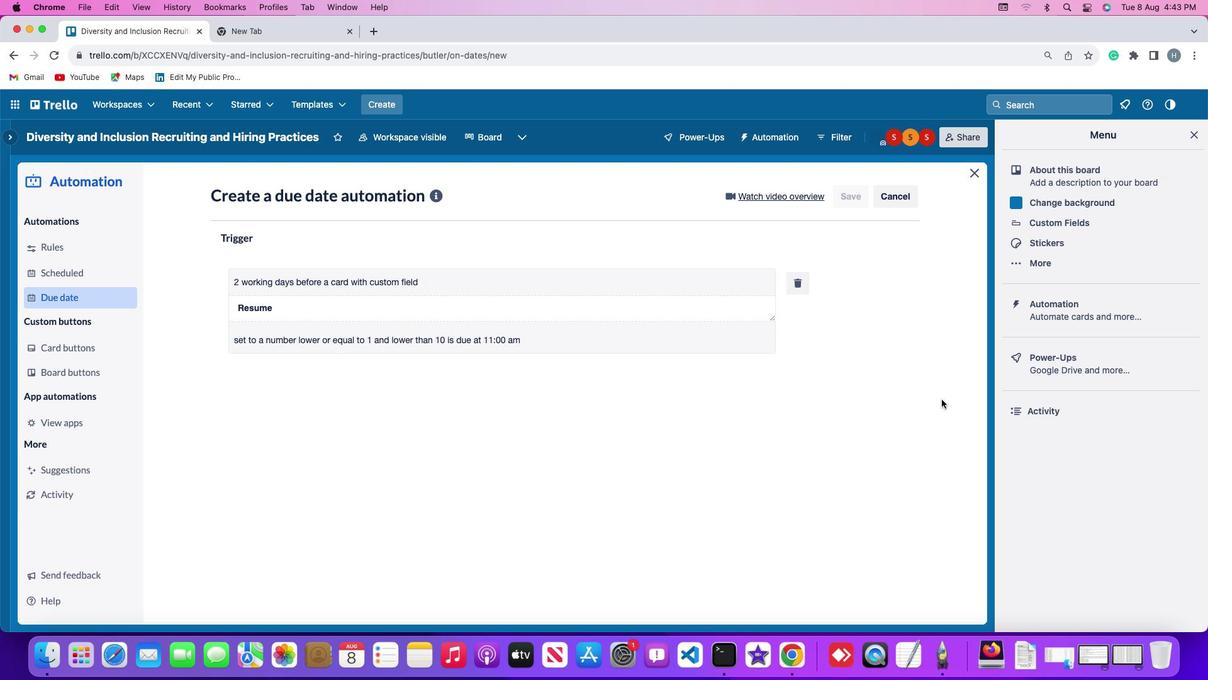 
